 Task: Assign carxxstreet791@gmail.com as Assignee of Child Issue ChildIssue0000000449 of Issue Issue0000000225 in Backlog  in Scrum Project Project0000000045 in Jira. Assign carxxstreet791@gmail.com as Assignee of Child Issue ChildIssue0000000450 of Issue Issue0000000225 in Backlog  in Scrum Project Project0000000045 in Jira. Assign vinnyoffice2@gmail.com as Assignee of Child Issue ChildIssue0000000451 of Issue Issue0000000226 in Backlog  in Scrum Project Project0000000046 in Jira. Assign vinnyoffice2@gmail.com as Assignee of Child Issue ChildIssue0000000452 of Issue Issue0000000226 in Backlog  in Scrum Project Project0000000046 in Jira. Assign vinnyoffice2@gmail.com as Assignee of Child Issue ChildIssue0000000453 of Issue Issue0000000227 in Backlog  in Scrum Project Project0000000046 in Jira
Action: Mouse moved to (938, 358)
Screenshot: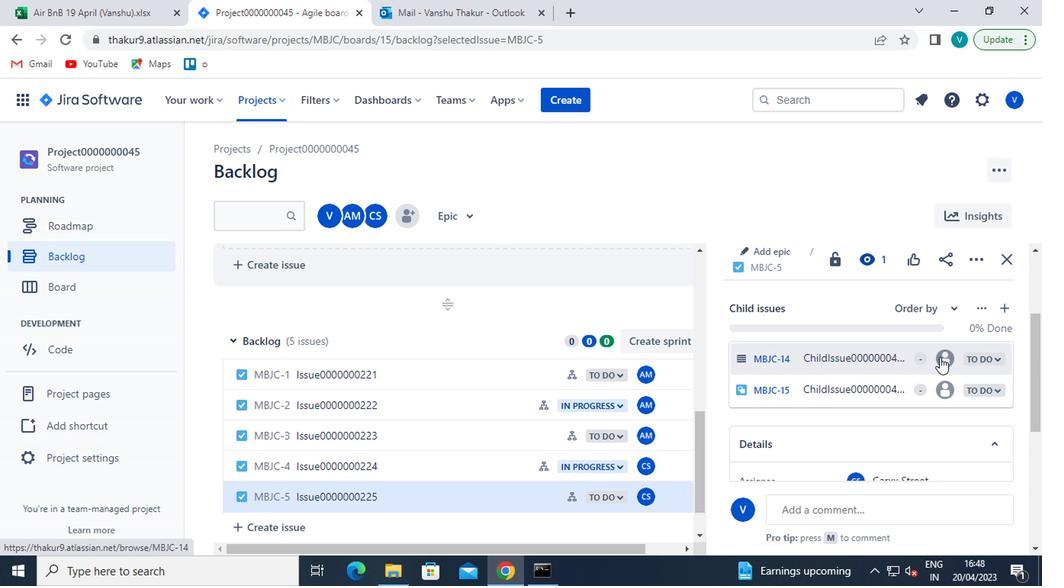 
Action: Mouse pressed left at (938, 358)
Screenshot: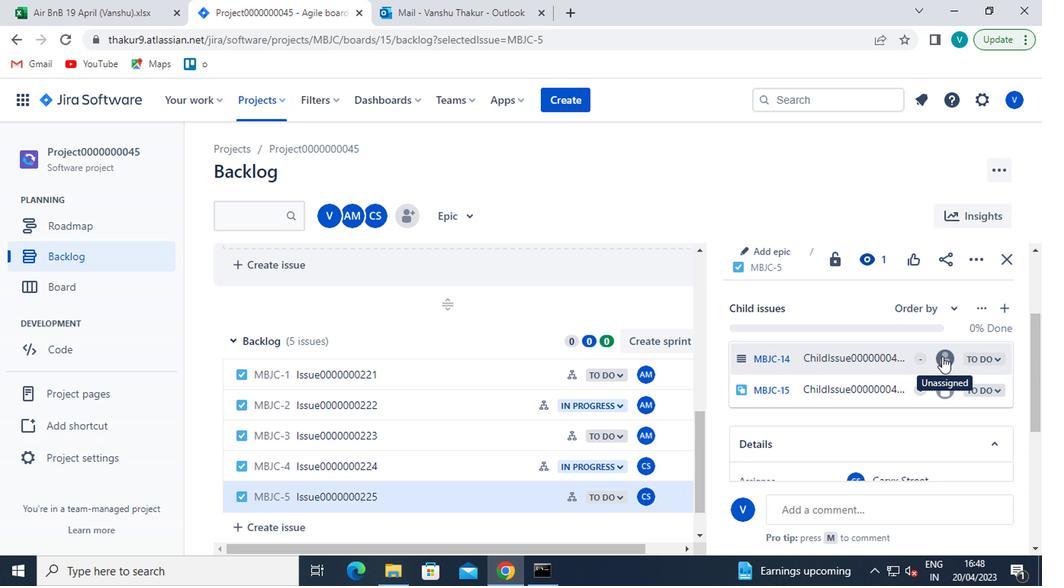 
Action: Mouse moved to (782, 423)
Screenshot: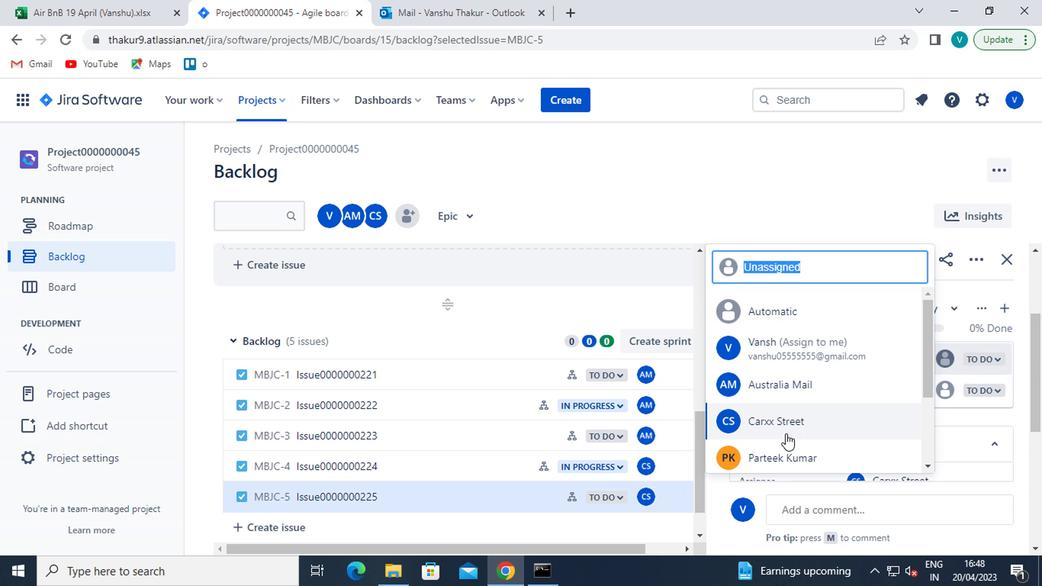 
Action: Mouse pressed left at (782, 423)
Screenshot: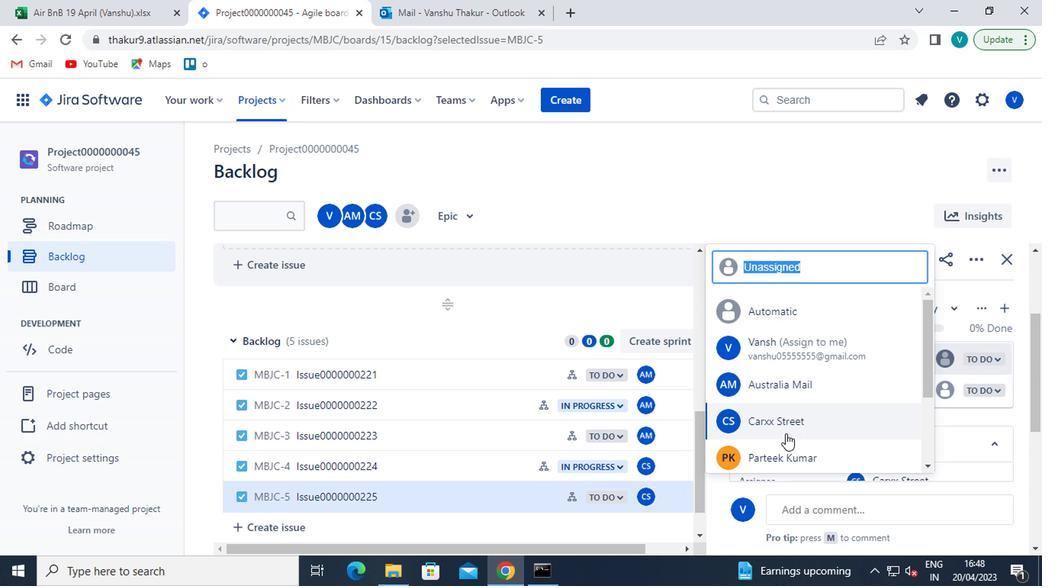 
Action: Mouse moved to (938, 397)
Screenshot: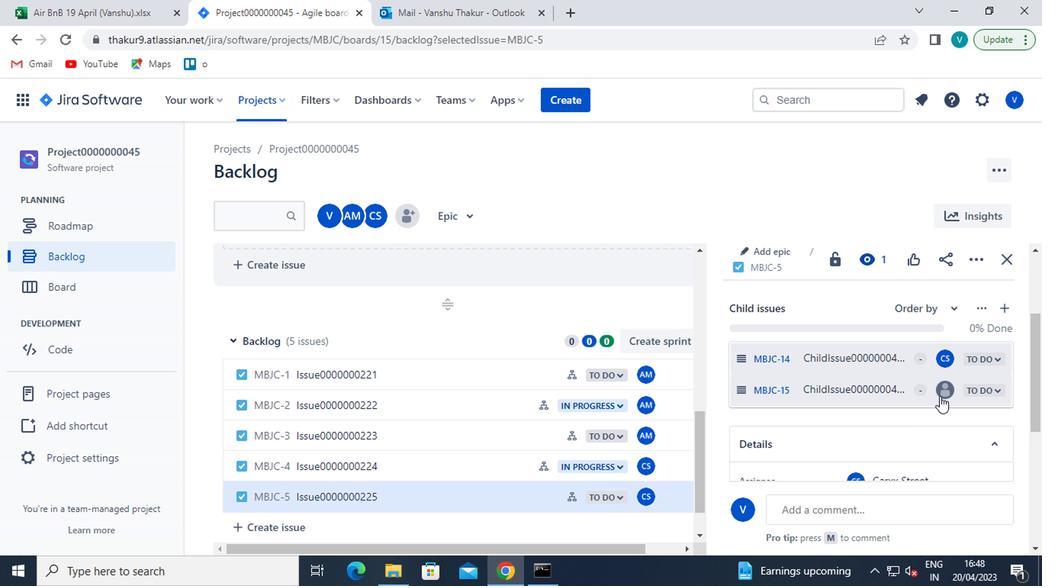 
Action: Mouse pressed left at (938, 397)
Screenshot: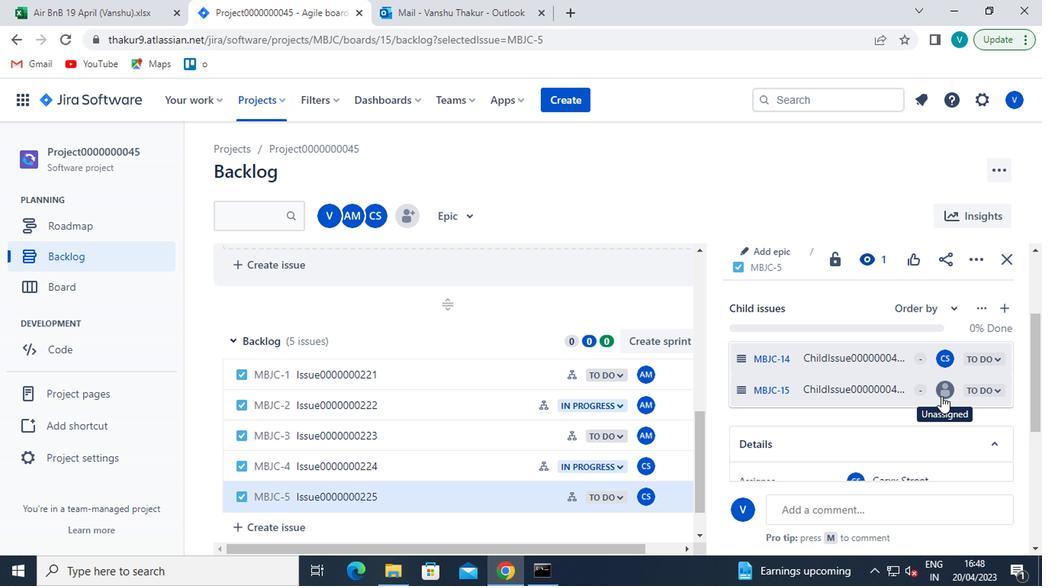 
Action: Mouse moved to (792, 453)
Screenshot: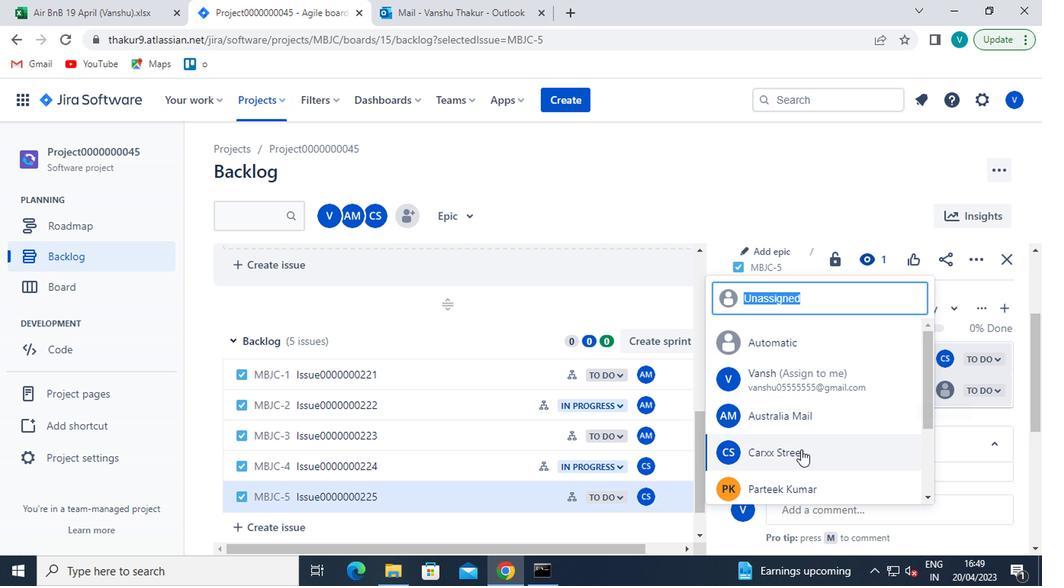 
Action: Mouse pressed left at (792, 453)
Screenshot: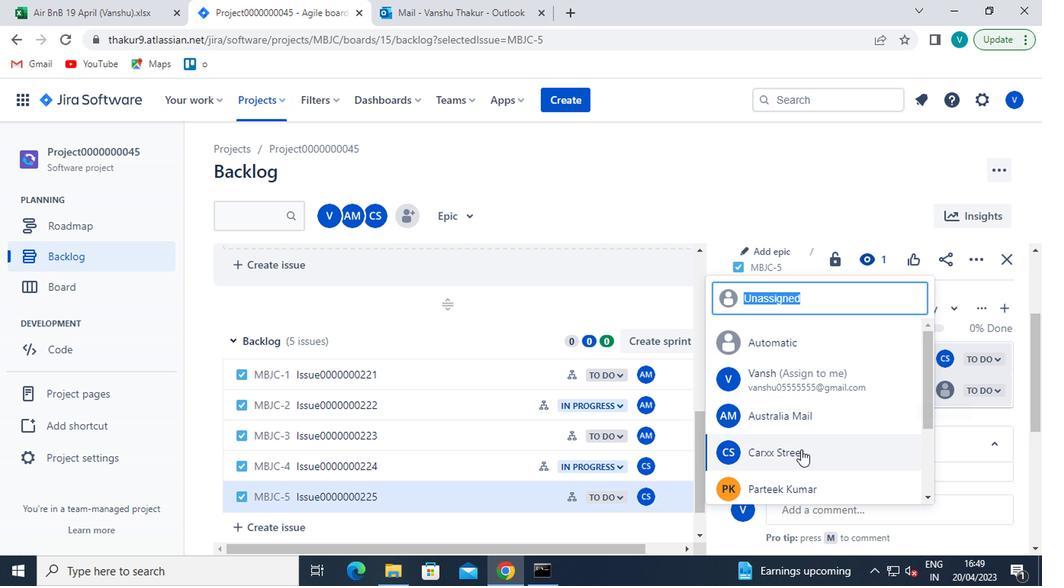 
Action: Mouse moved to (262, 102)
Screenshot: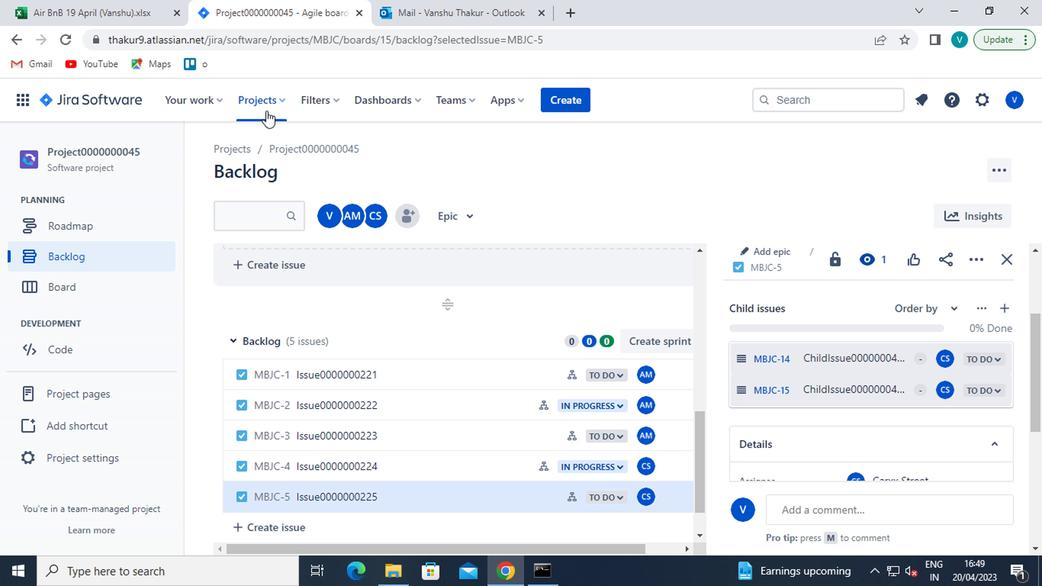 
Action: Mouse pressed left at (262, 102)
Screenshot: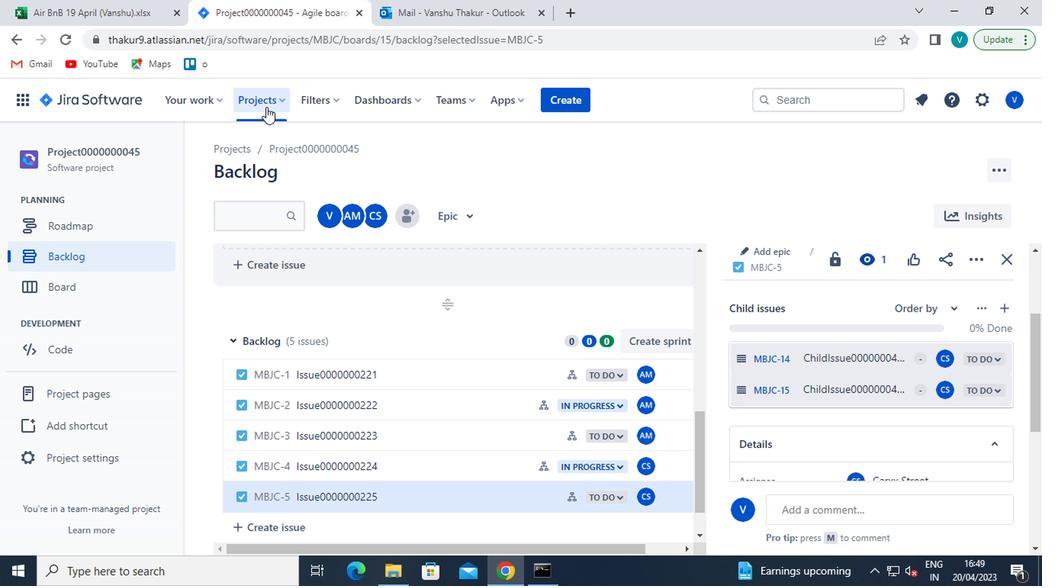 
Action: Mouse moved to (326, 198)
Screenshot: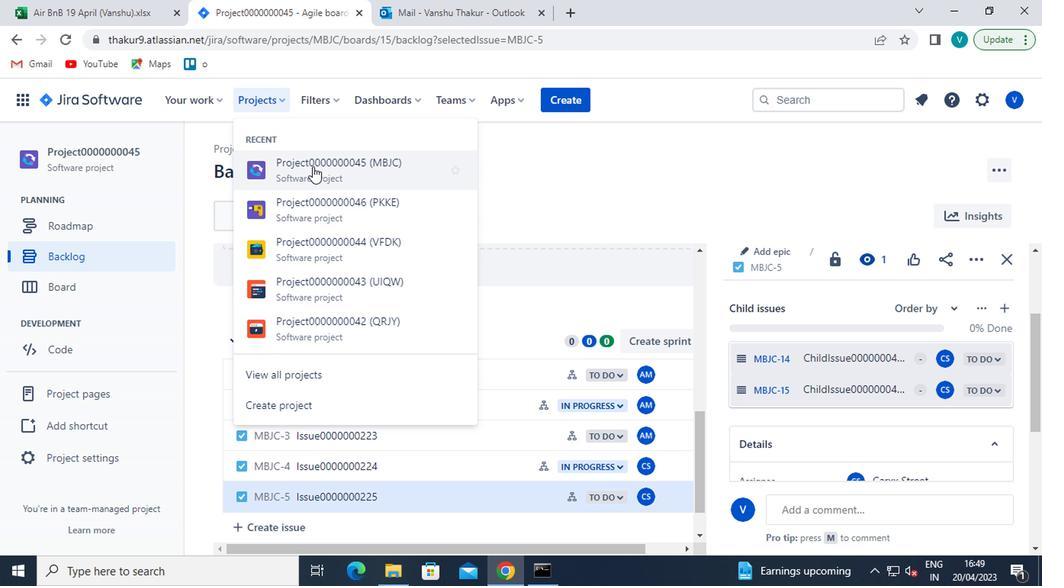 
Action: Mouse pressed left at (326, 198)
Screenshot: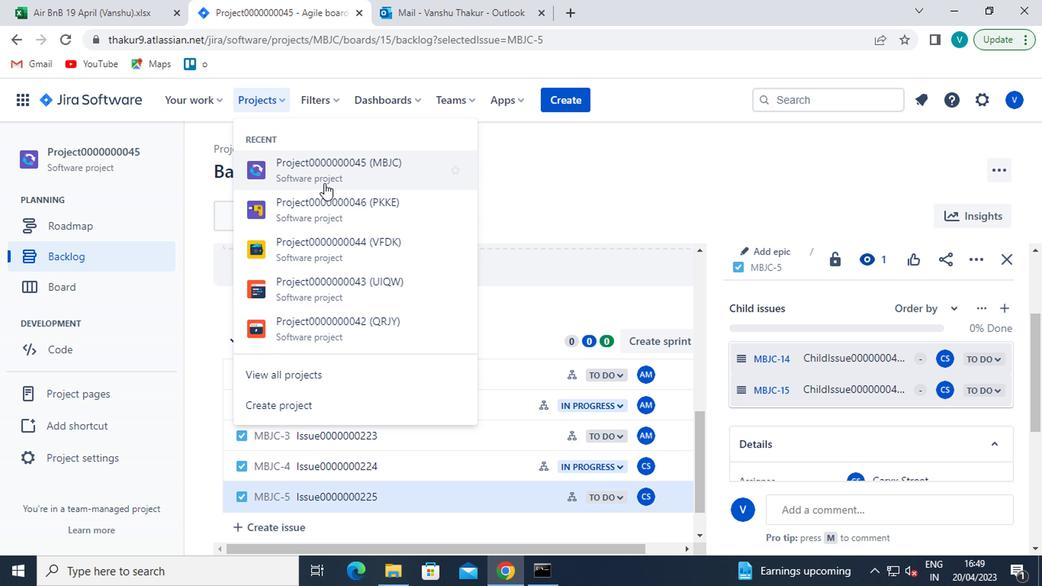 
Action: Mouse moved to (83, 261)
Screenshot: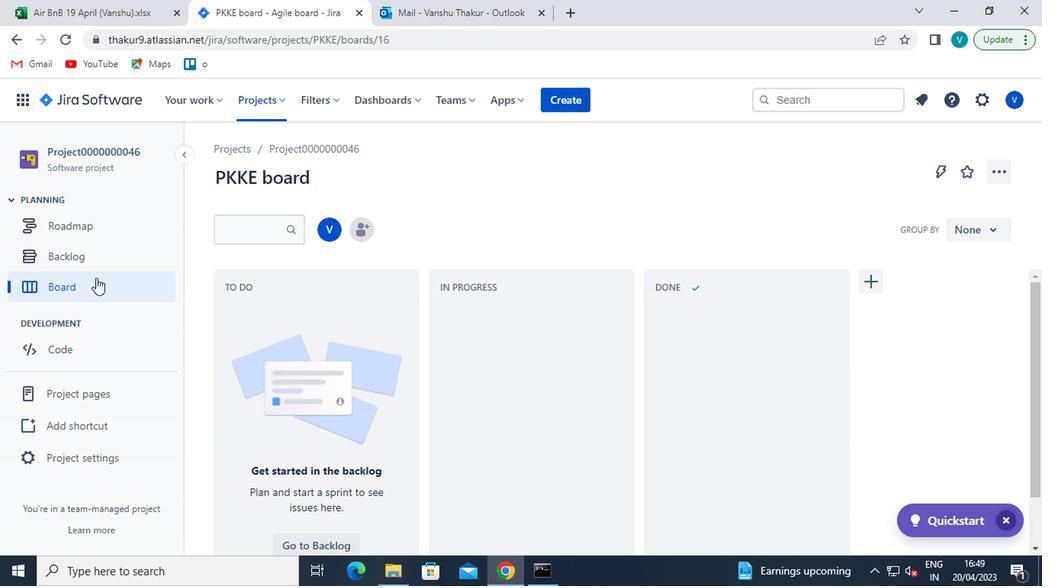 
Action: Mouse pressed left at (83, 261)
Screenshot: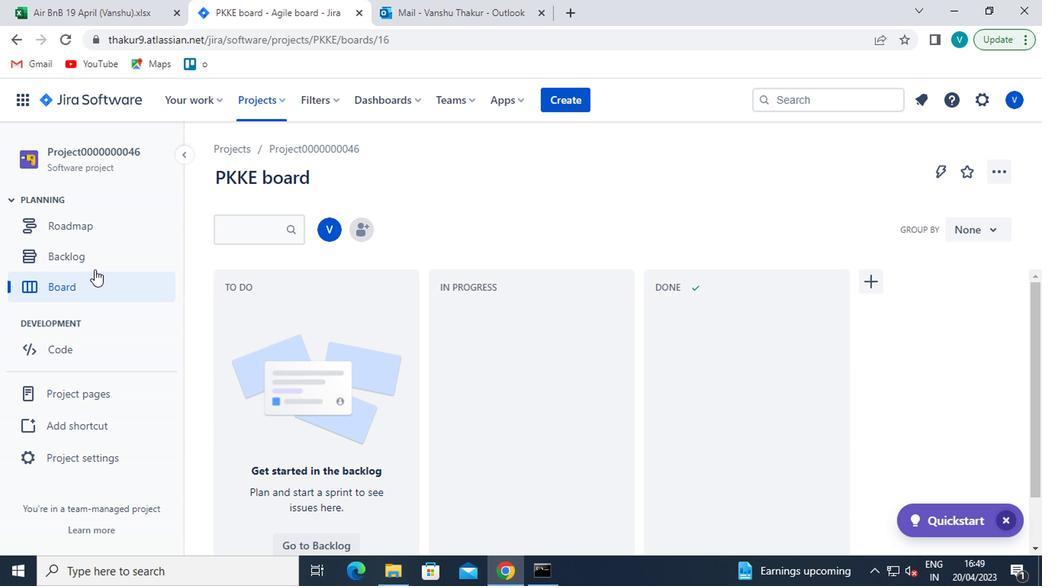 
Action: Mouse moved to (892, 357)
Screenshot: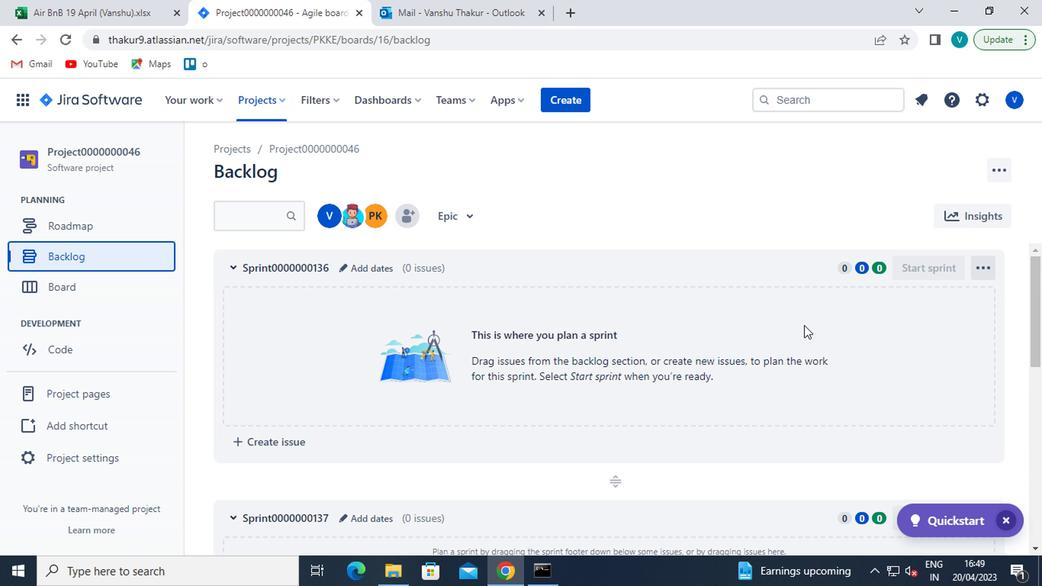 
Action: Mouse scrolled (892, 356) with delta (0, 0)
Screenshot: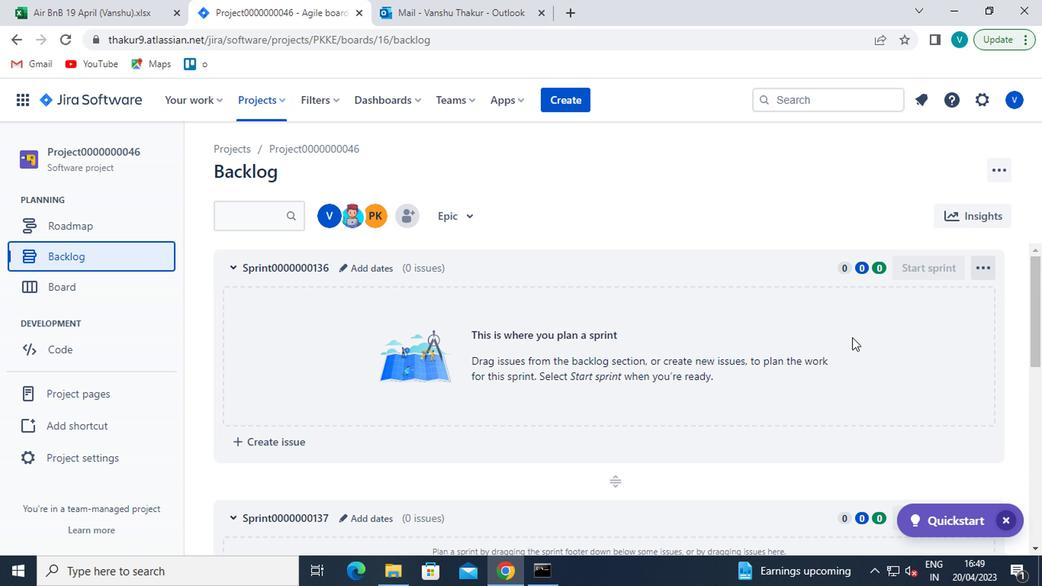 
Action: Mouse moved to (882, 362)
Screenshot: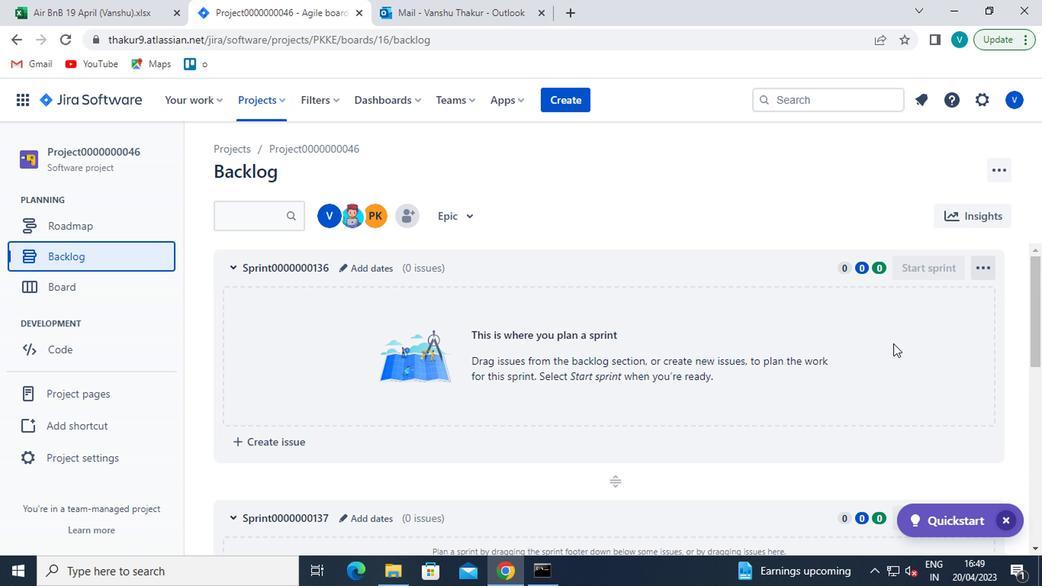 
Action: Mouse scrolled (882, 360) with delta (0, -1)
Screenshot: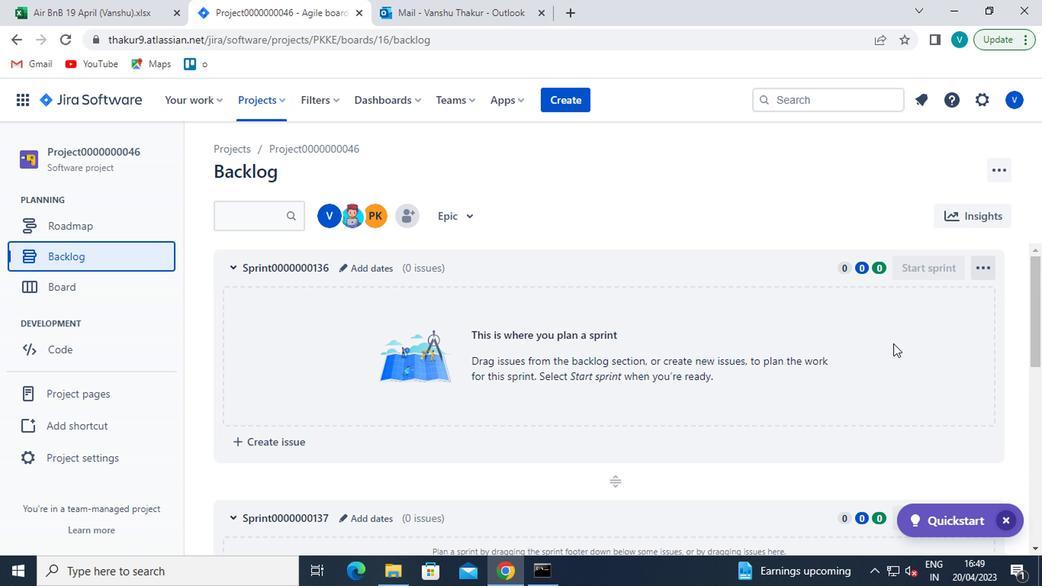 
Action: Mouse moved to (870, 364)
Screenshot: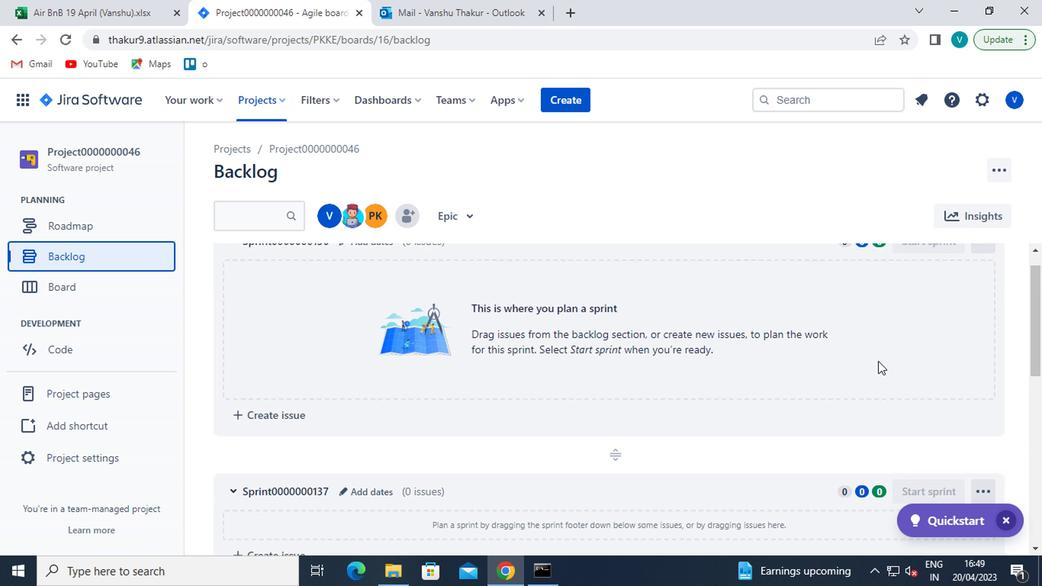 
Action: Mouse scrolled (870, 364) with delta (0, 0)
Screenshot: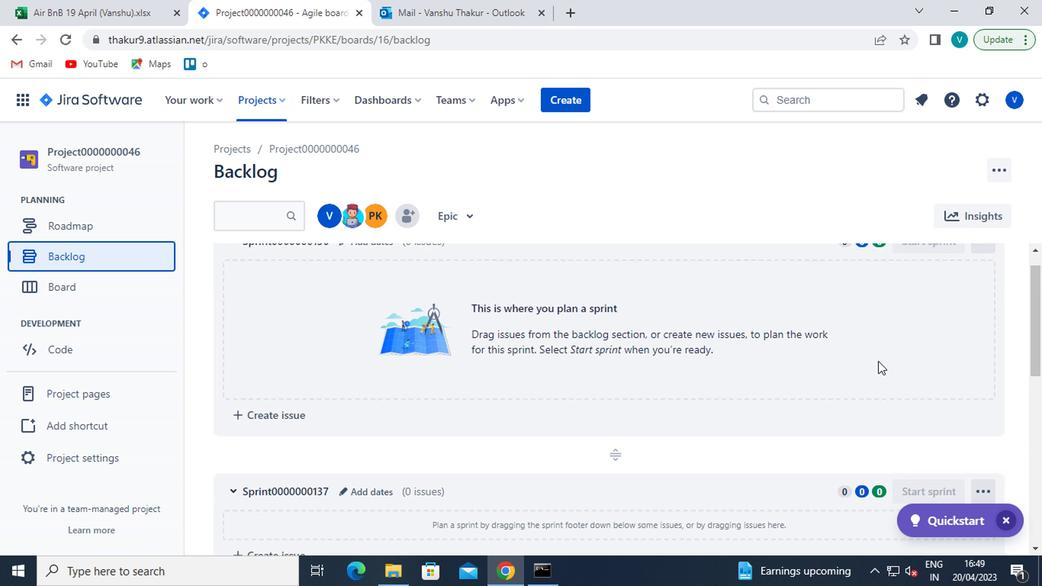 
Action: Mouse moved to (815, 389)
Screenshot: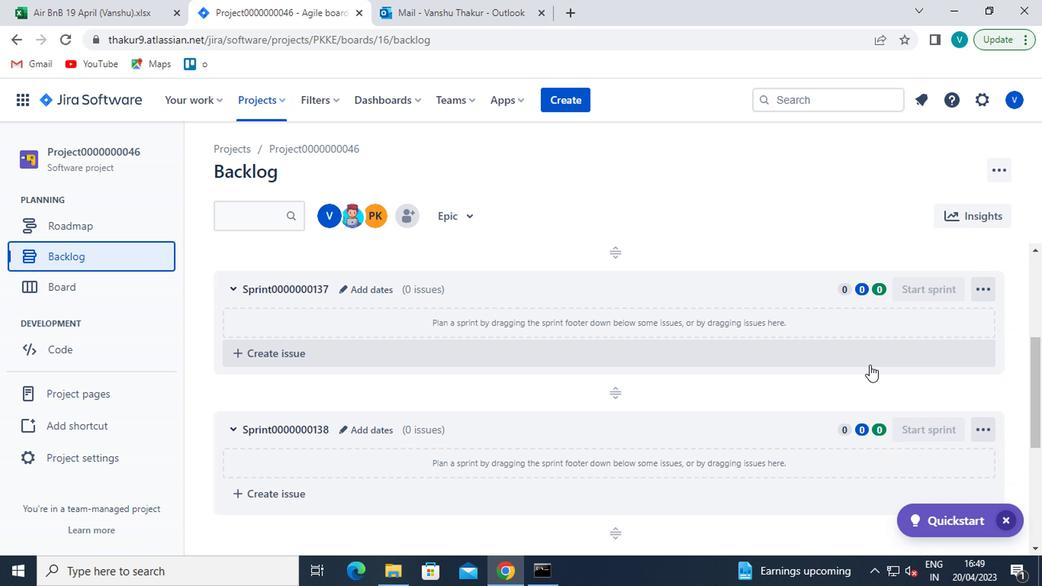 
Action: Mouse scrolled (815, 389) with delta (0, 0)
Screenshot: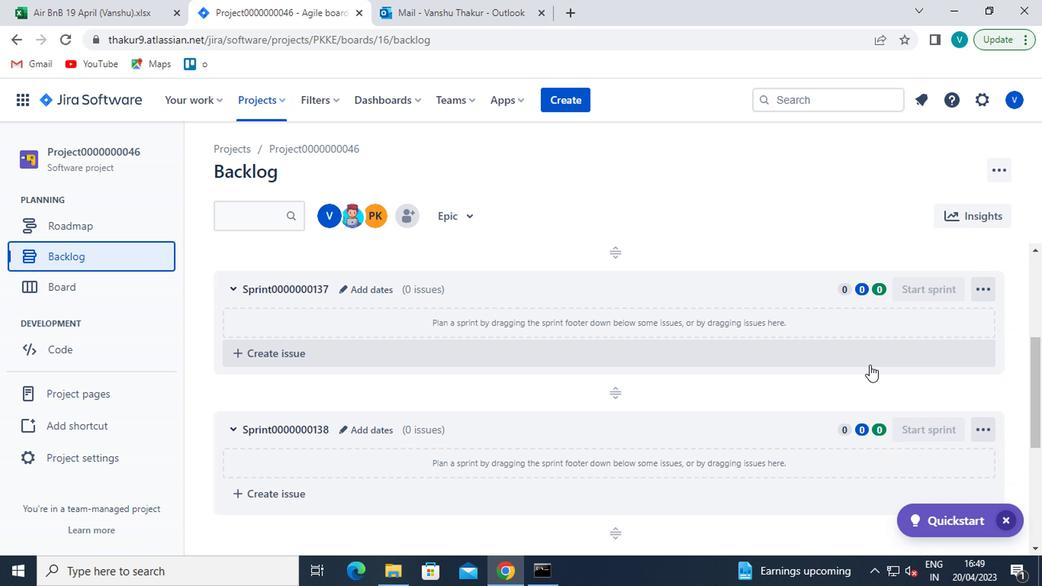
Action: Mouse moved to (791, 396)
Screenshot: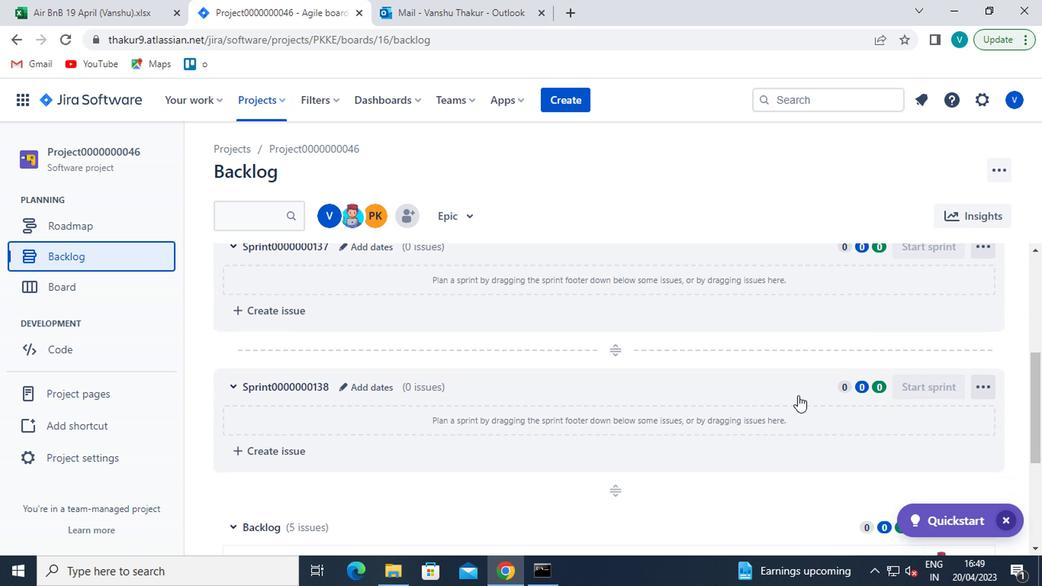 
Action: Mouse scrolled (791, 395) with delta (0, -1)
Screenshot: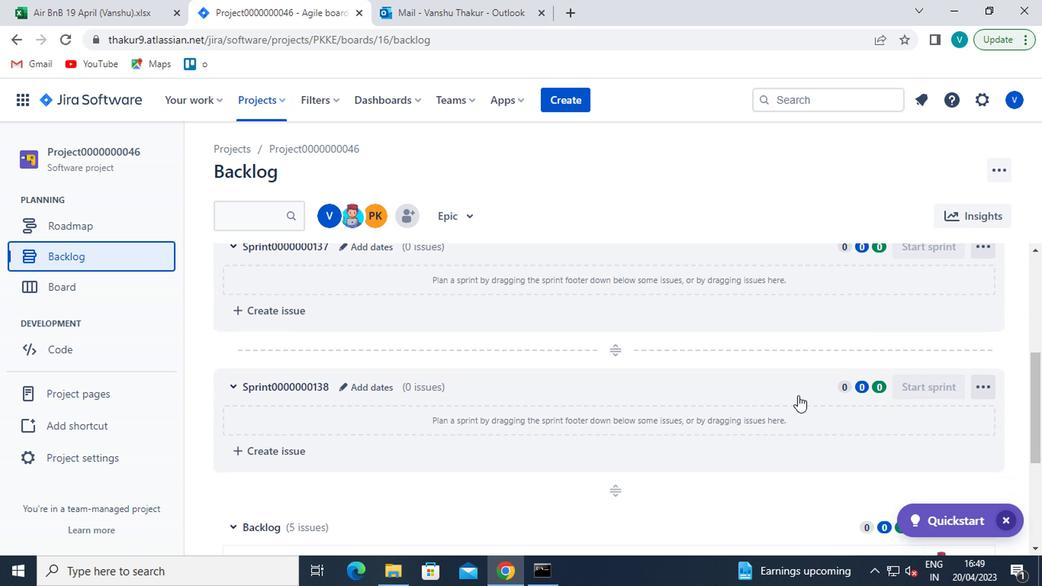 
Action: Mouse moved to (791, 401)
Screenshot: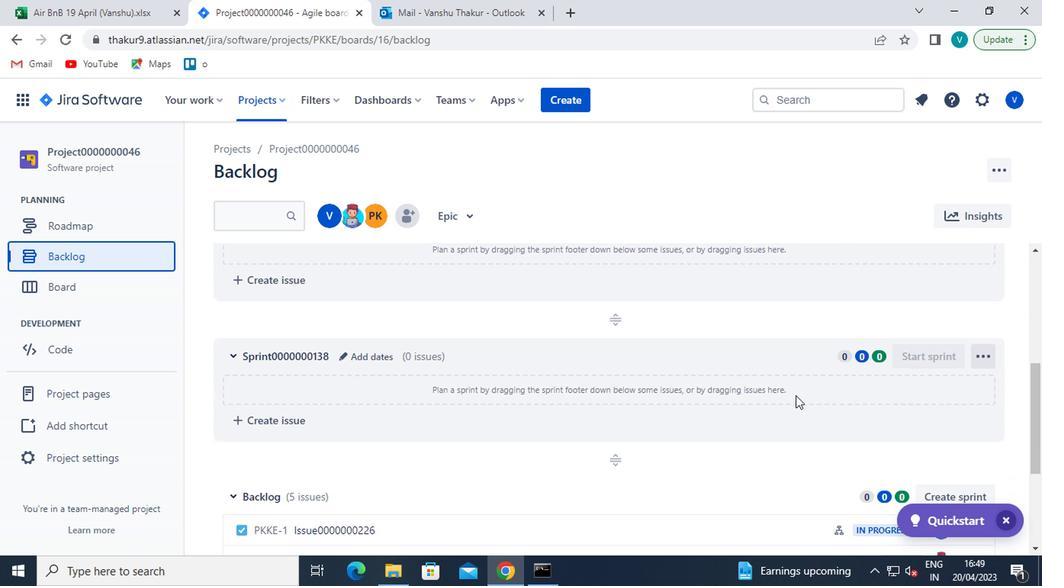 
Action: Mouse scrolled (791, 400) with delta (0, 0)
Screenshot: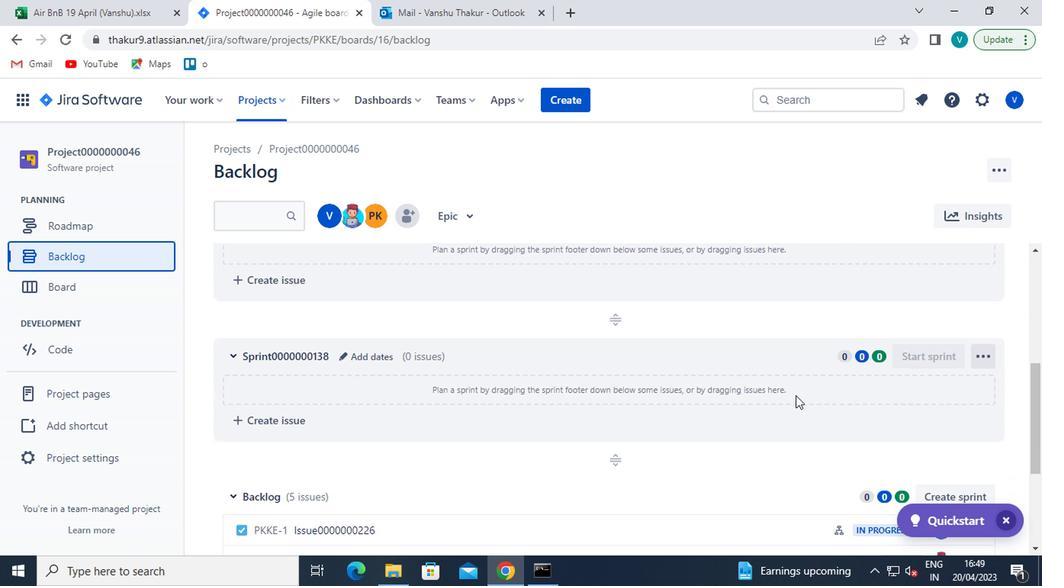 
Action: Mouse moved to (333, 378)
Screenshot: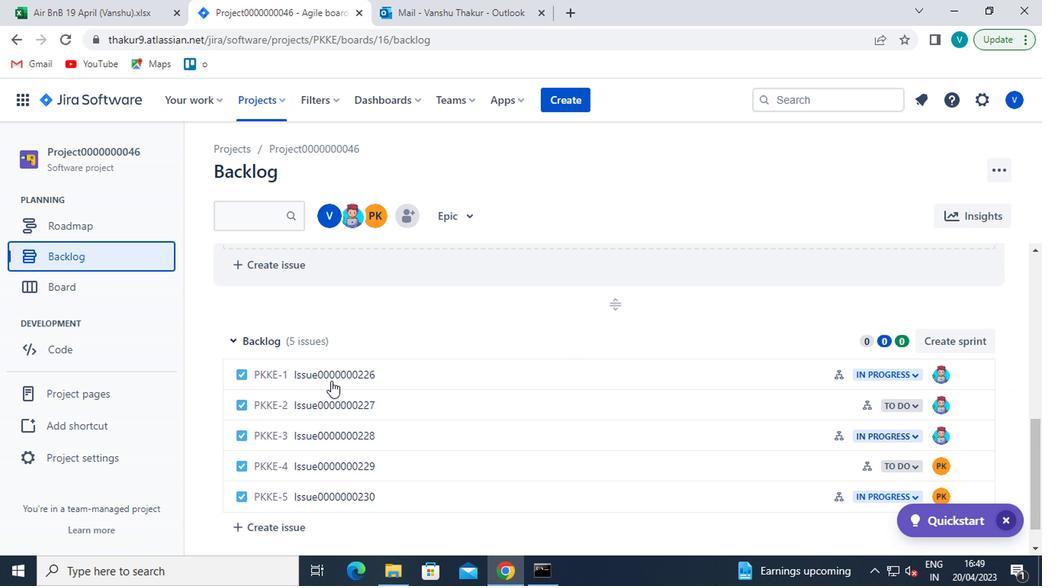 
Action: Mouse pressed left at (333, 378)
Screenshot: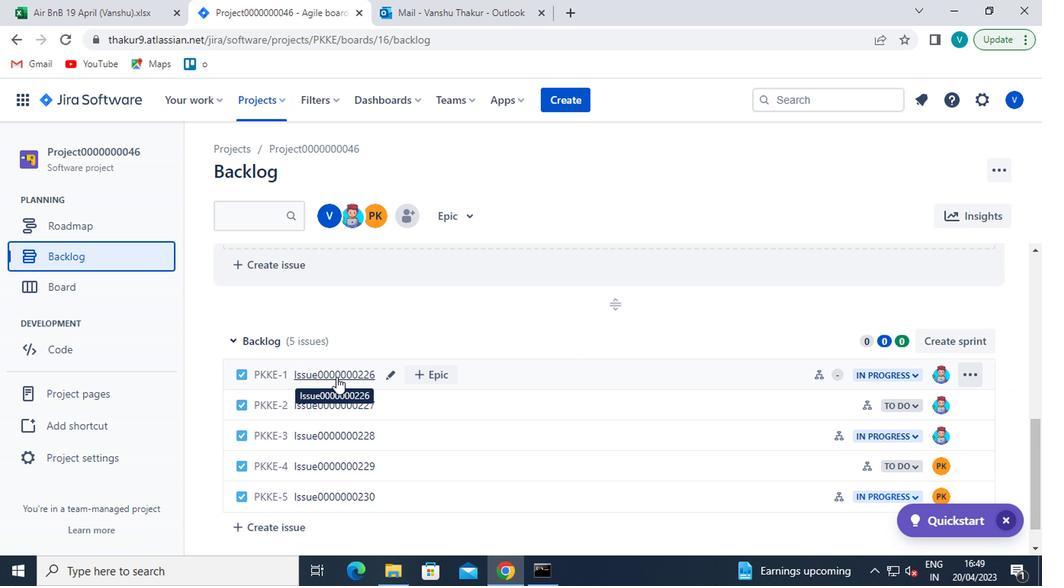 
Action: Mouse moved to (804, 450)
Screenshot: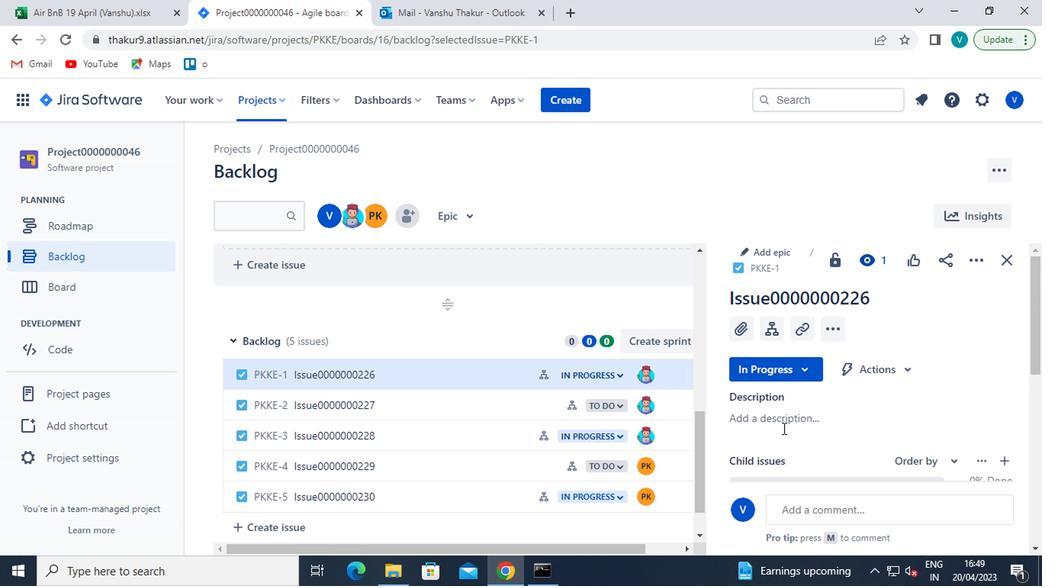 
Action: Mouse scrolled (804, 450) with delta (0, 0)
Screenshot: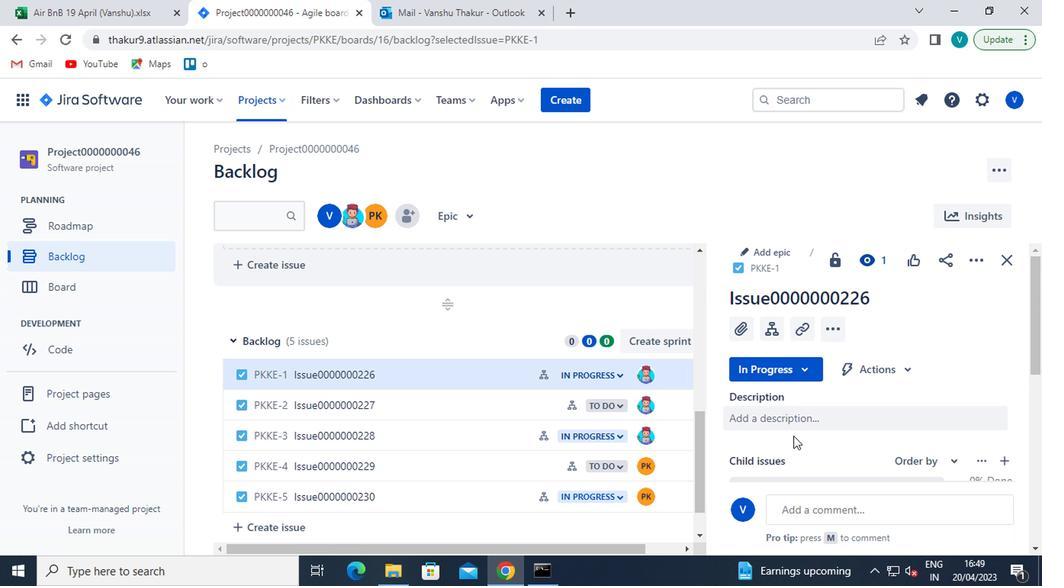 
Action: Mouse scrolled (804, 450) with delta (0, 0)
Screenshot: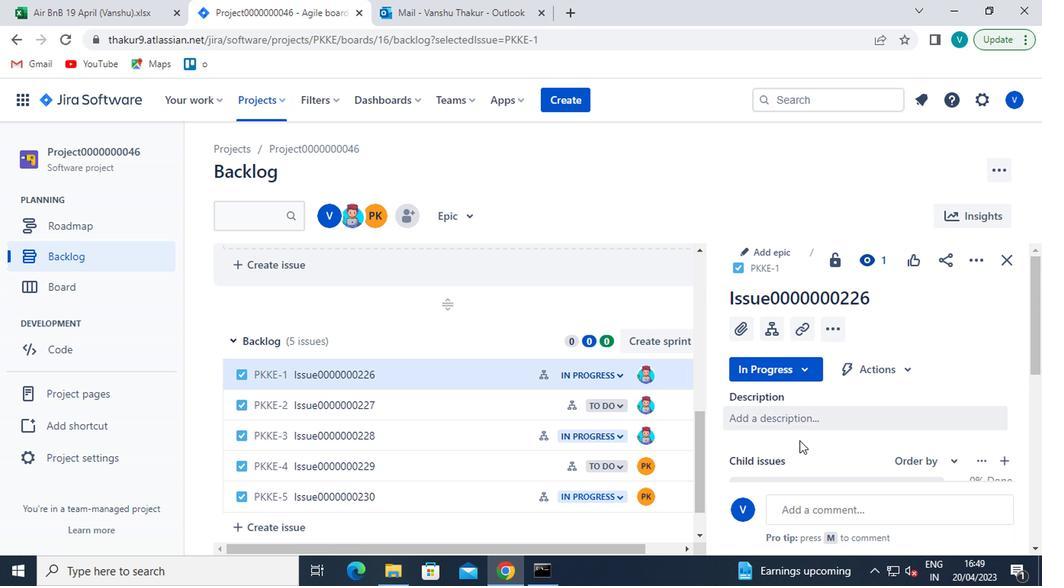 
Action: Mouse moved to (940, 362)
Screenshot: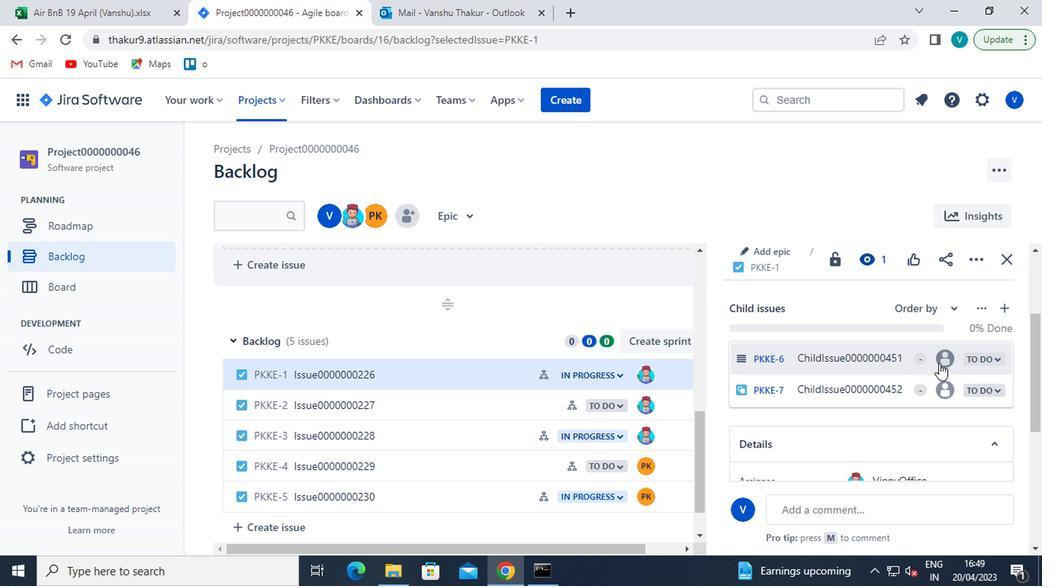 
Action: Mouse pressed left at (940, 362)
Screenshot: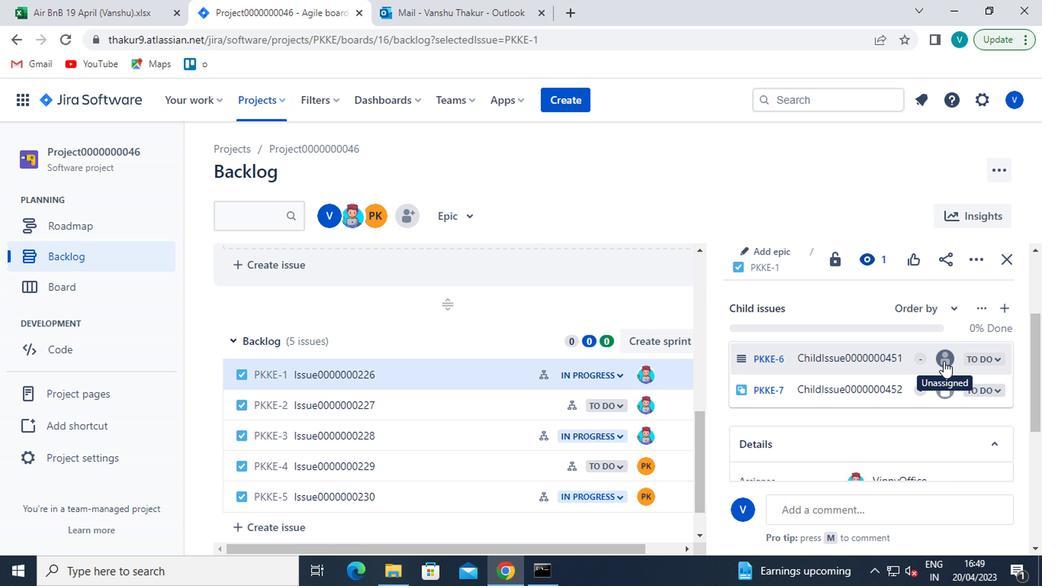 
Action: Mouse moved to (768, 423)
Screenshot: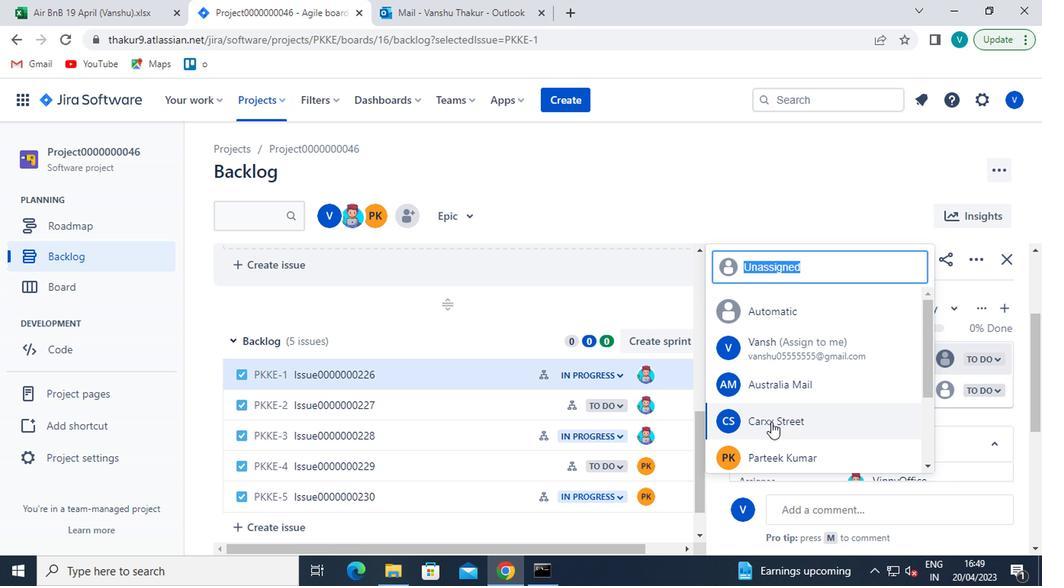 
Action: Mouse scrolled (768, 422) with delta (0, -1)
Screenshot: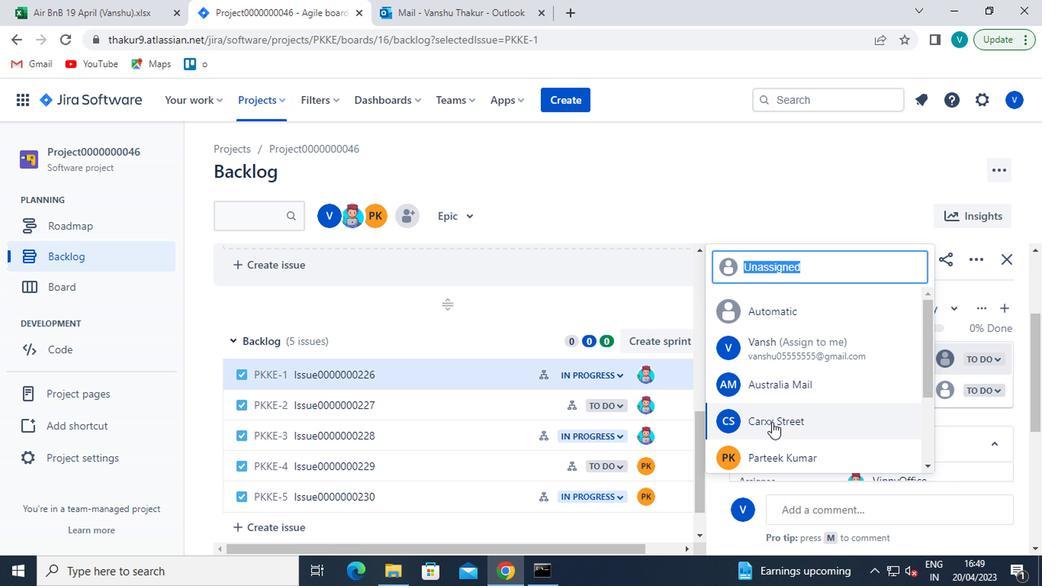 
Action: Mouse scrolled (768, 422) with delta (0, -1)
Screenshot: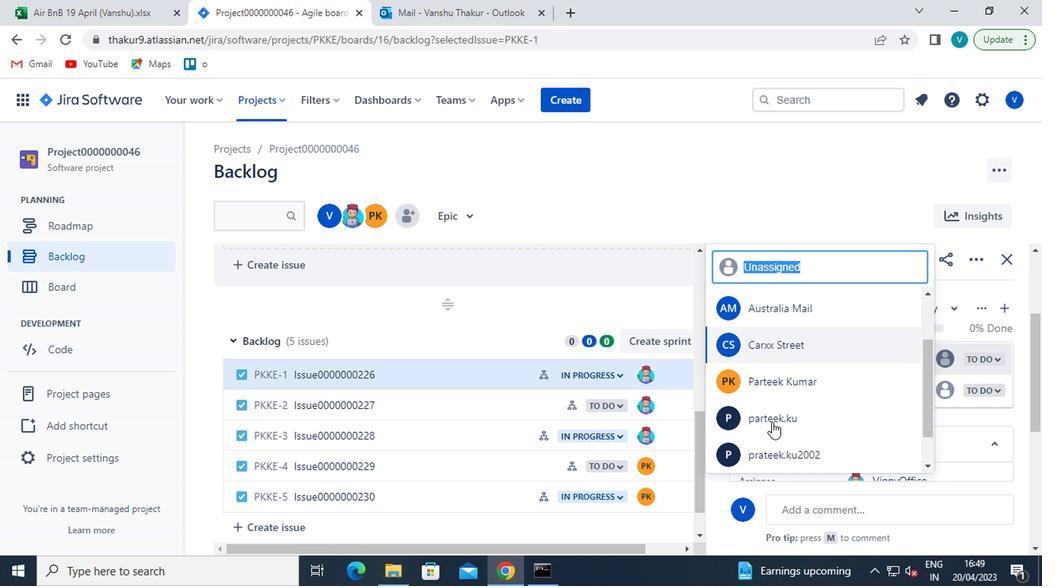 
Action: Mouse moved to (770, 450)
Screenshot: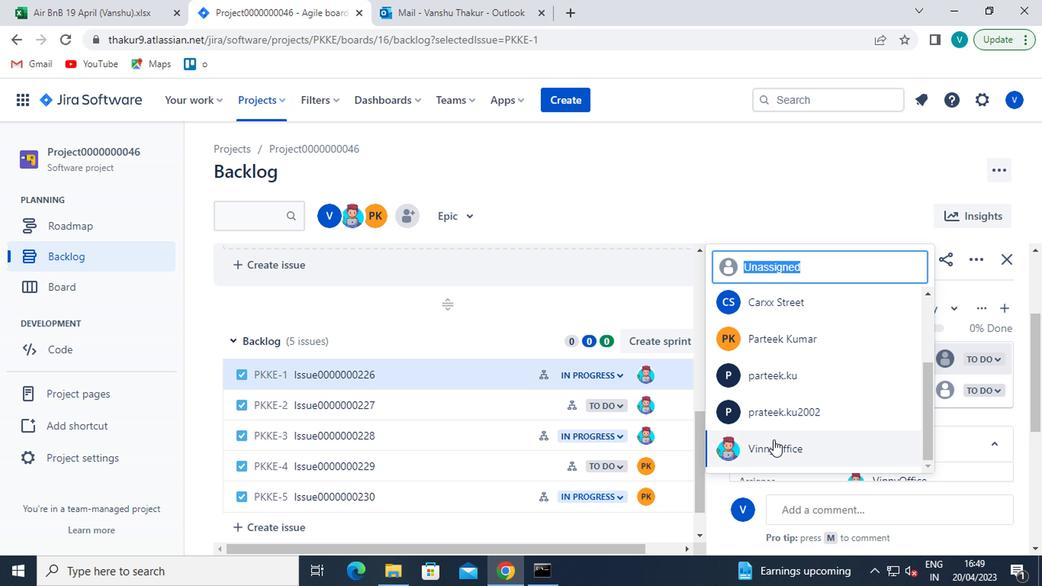 
Action: Mouse pressed left at (770, 450)
Screenshot: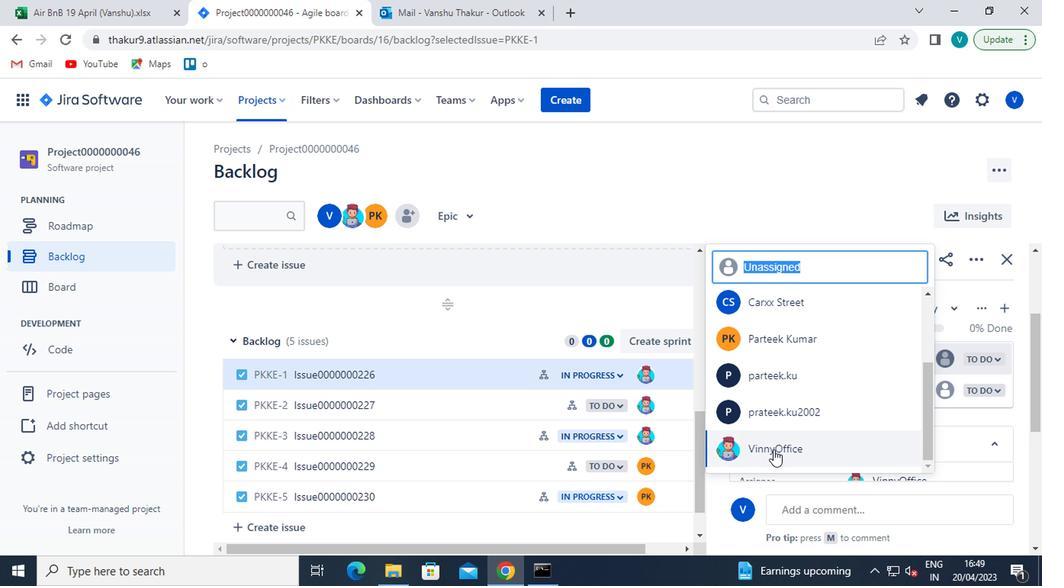 
Action: Mouse moved to (936, 389)
Screenshot: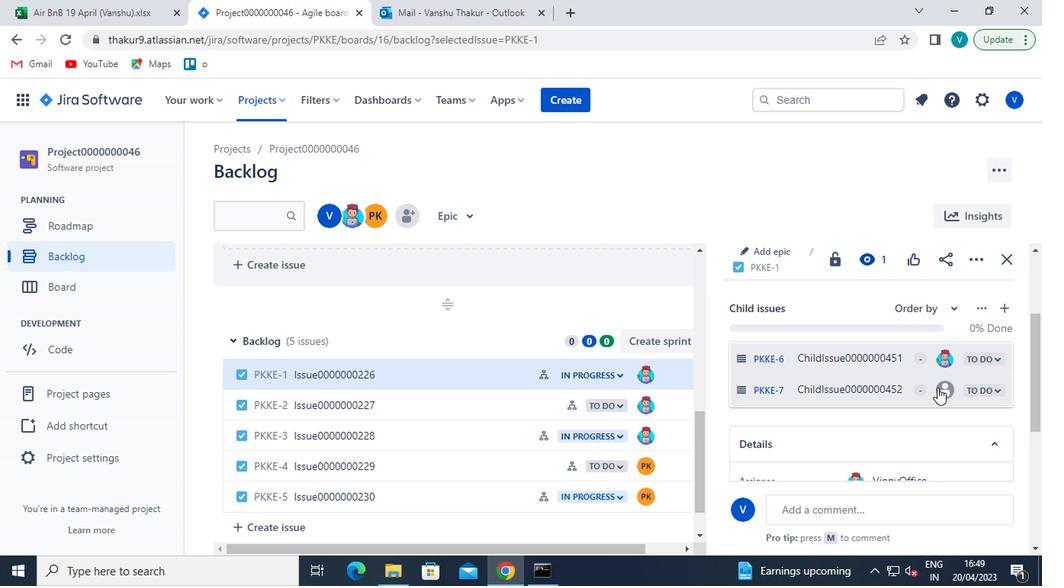 
Action: Mouse pressed left at (936, 389)
Screenshot: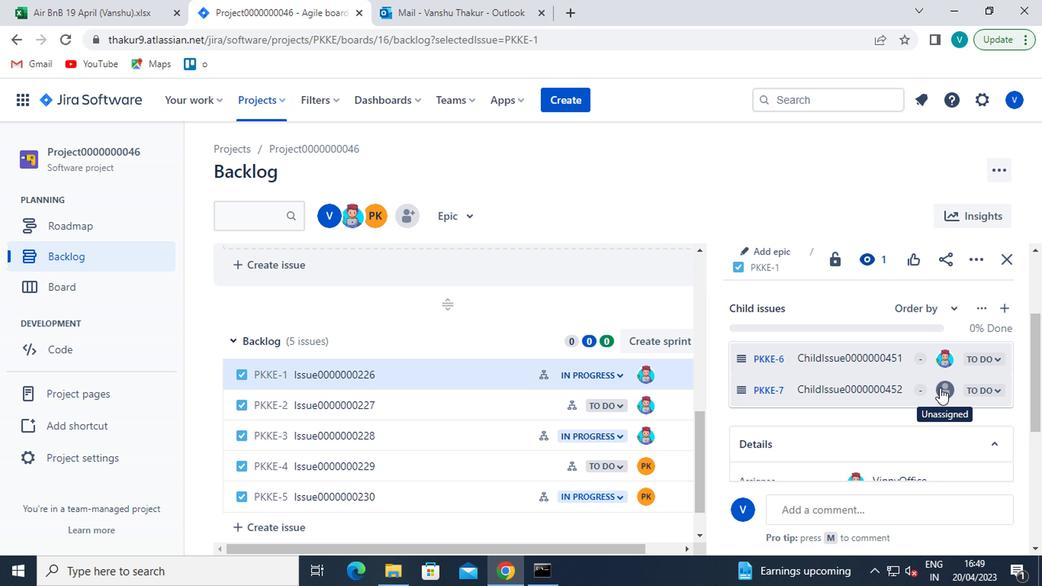 
Action: Mouse moved to (770, 423)
Screenshot: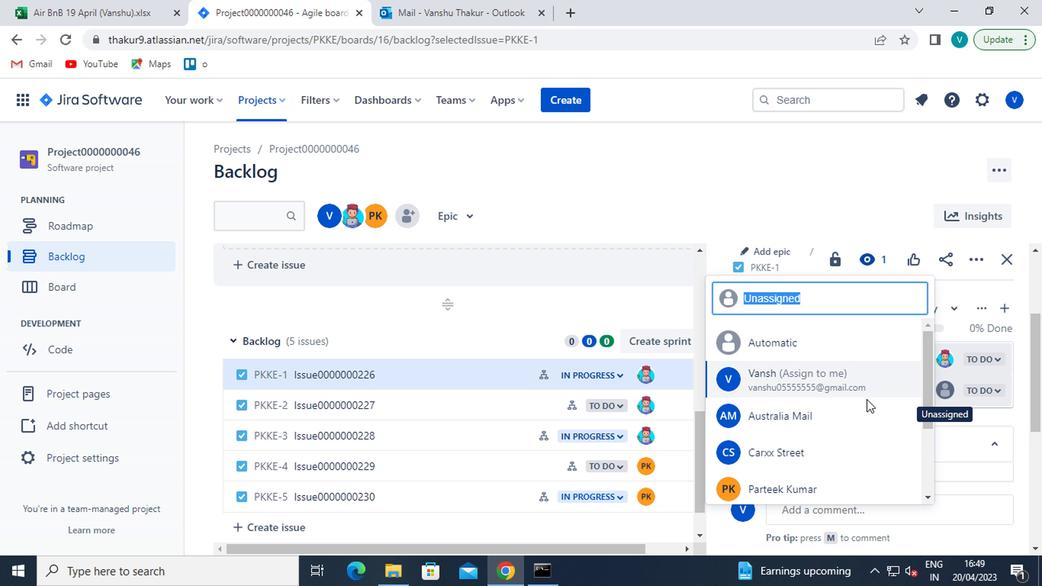 
Action: Mouse scrolled (770, 422) with delta (0, -1)
Screenshot: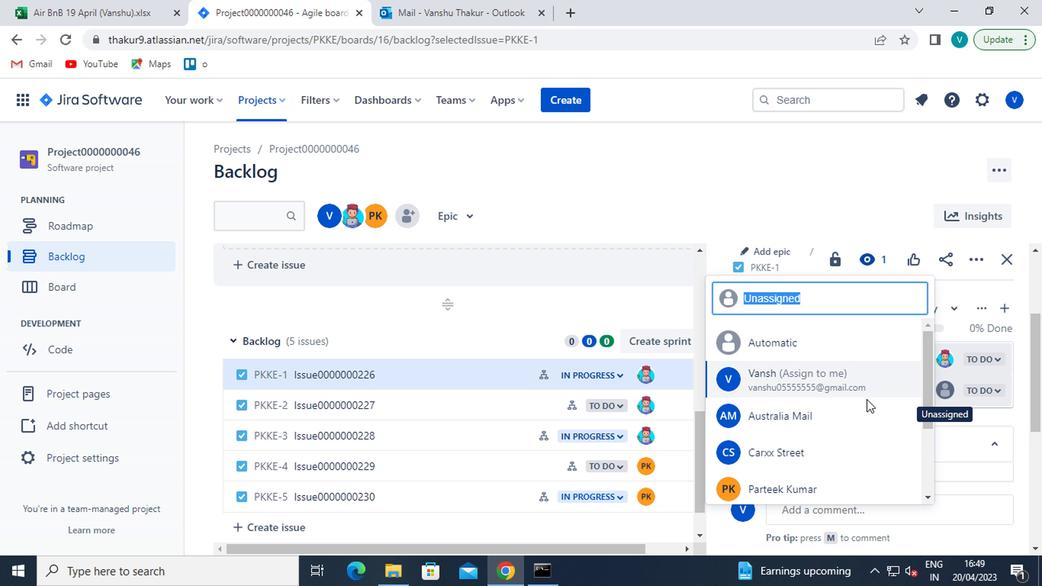 
Action: Mouse moved to (761, 425)
Screenshot: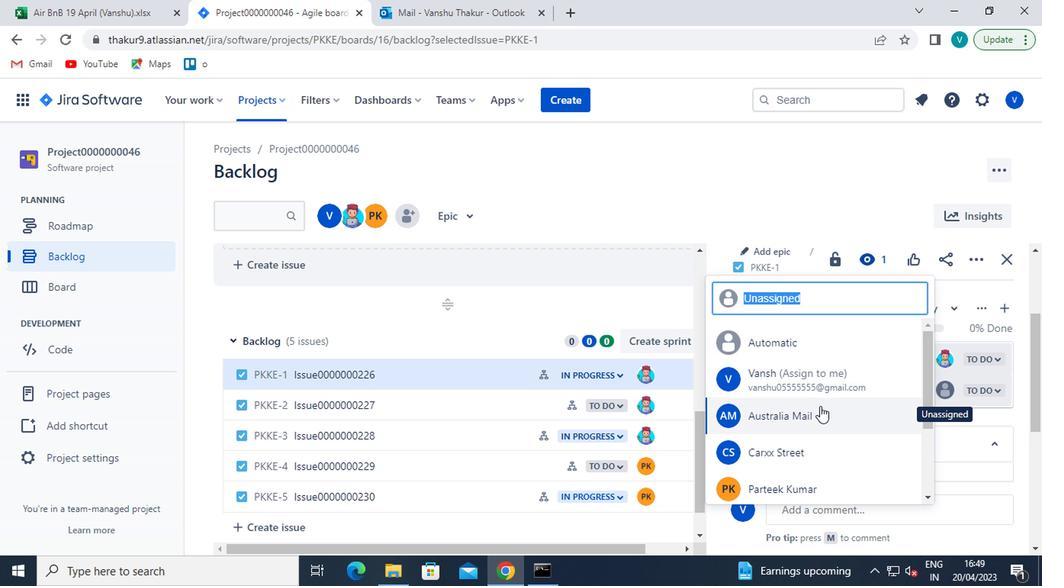 
Action: Mouse scrolled (761, 423) with delta (0, -1)
Screenshot: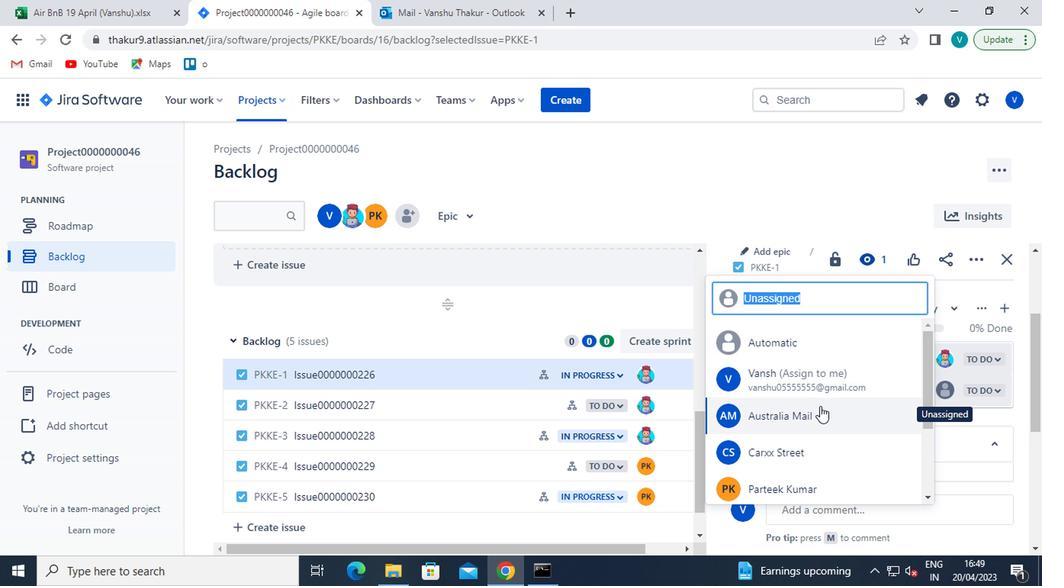 
Action: Mouse moved to (758, 426)
Screenshot: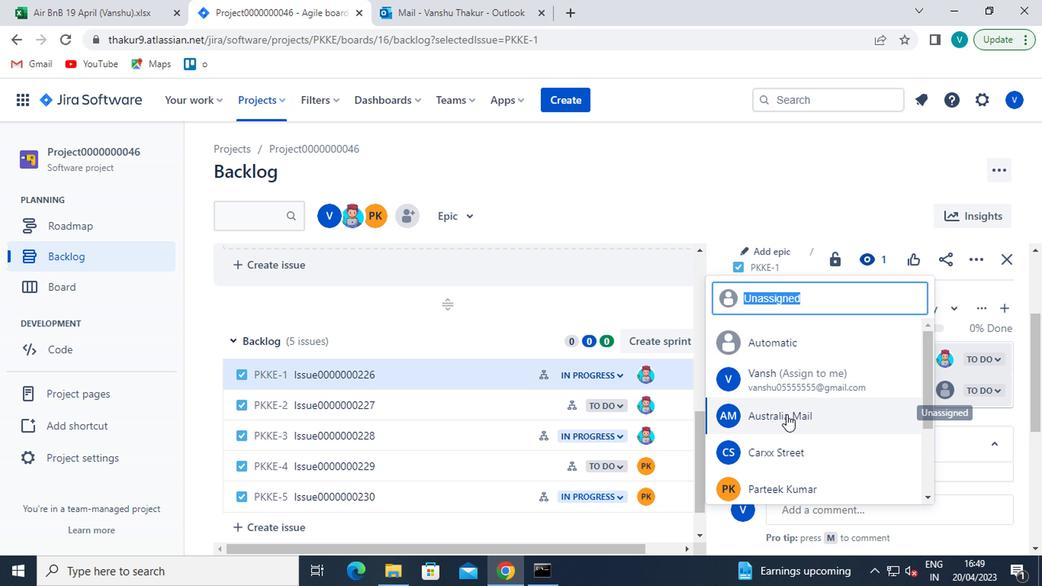 
Action: Mouse scrolled (758, 425) with delta (0, 0)
Screenshot: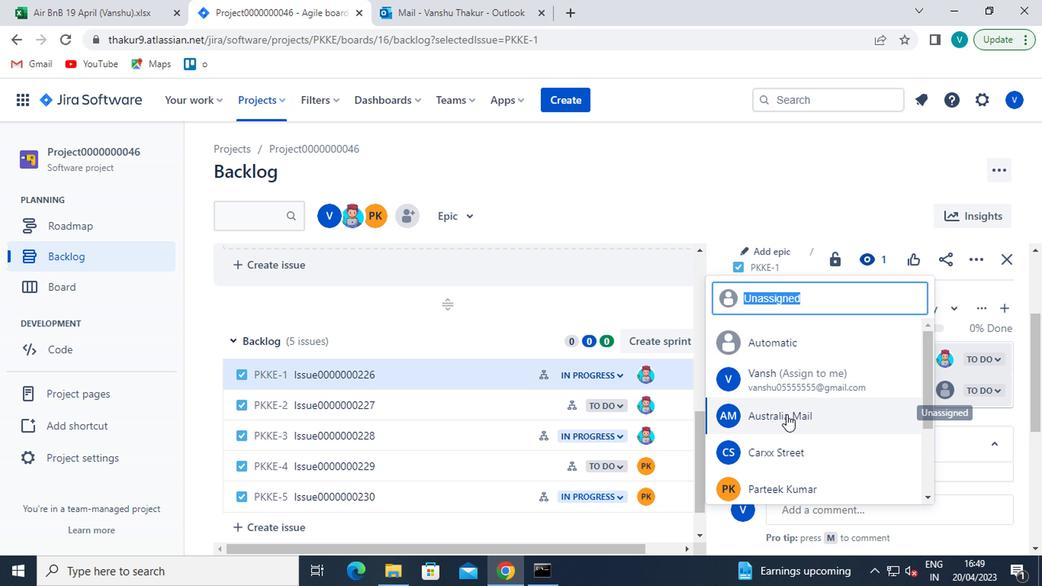 
Action: Mouse moved to (757, 427)
Screenshot: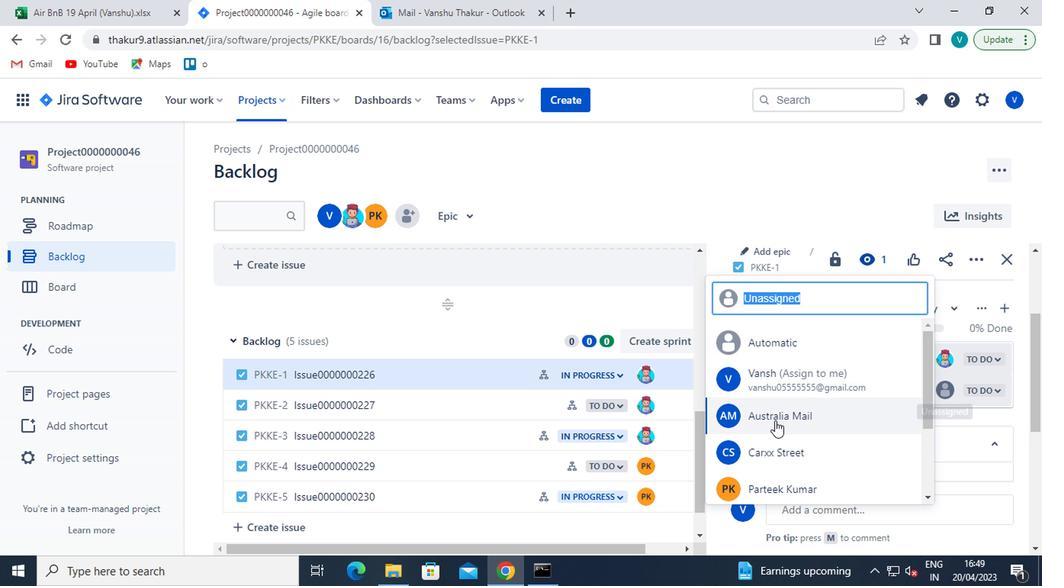 
Action: Mouse scrolled (757, 426) with delta (0, -1)
Screenshot: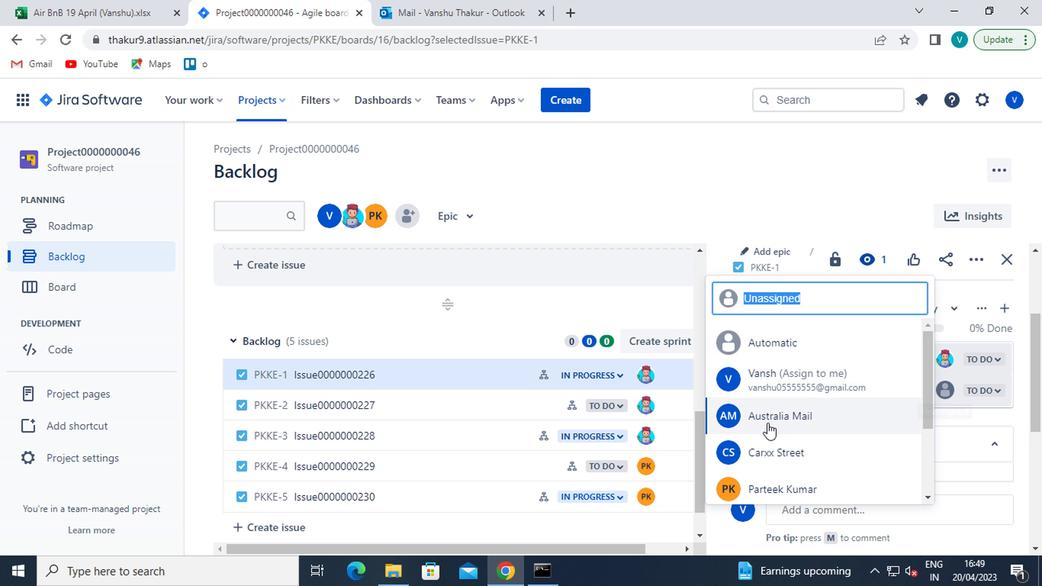 
Action: Mouse moved to (756, 428)
Screenshot: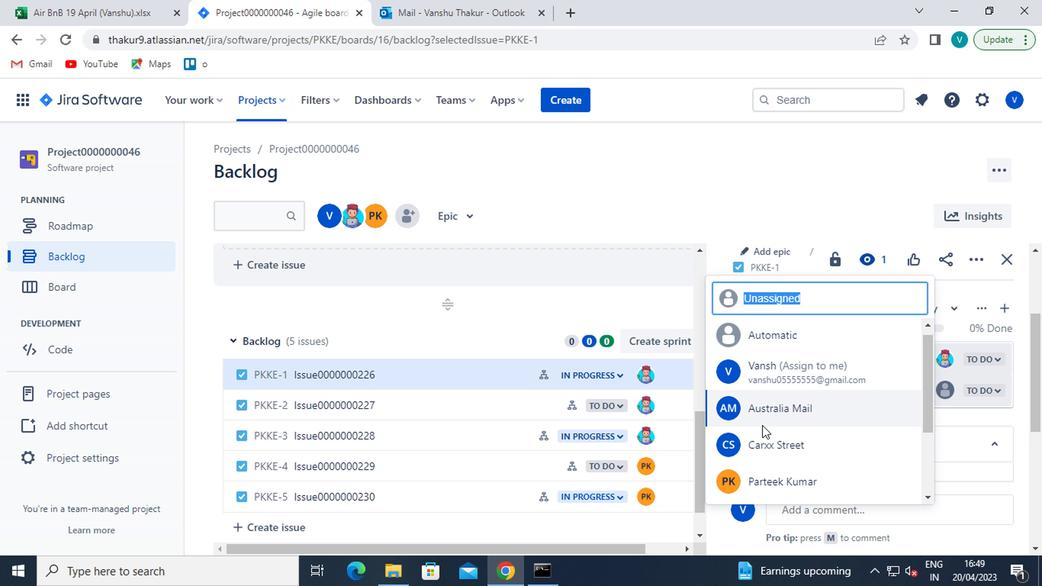 
Action: Mouse scrolled (756, 427) with delta (0, -1)
Screenshot: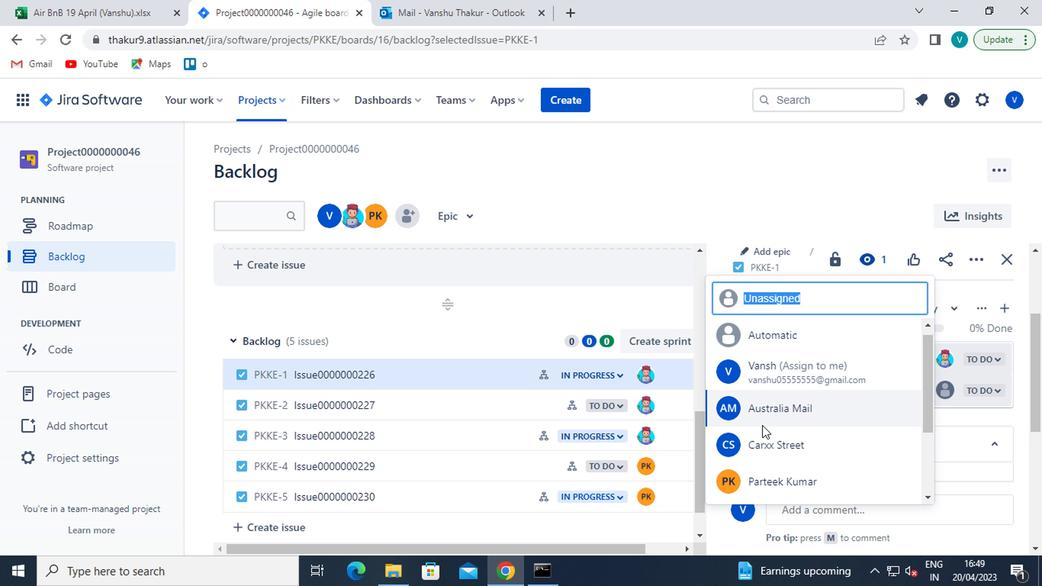 
Action: Mouse moved to (774, 483)
Screenshot: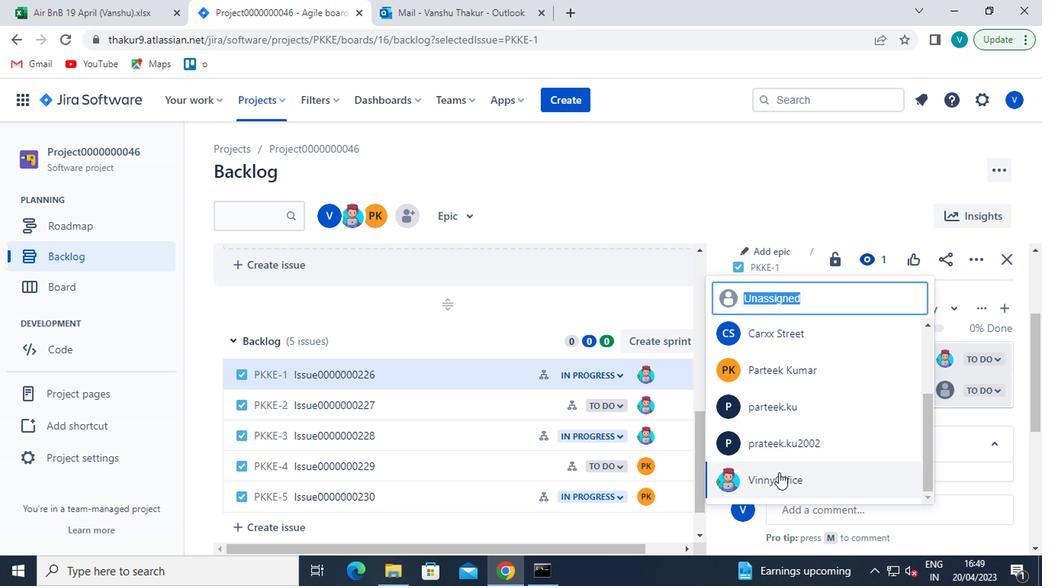 
Action: Mouse pressed left at (774, 483)
Screenshot: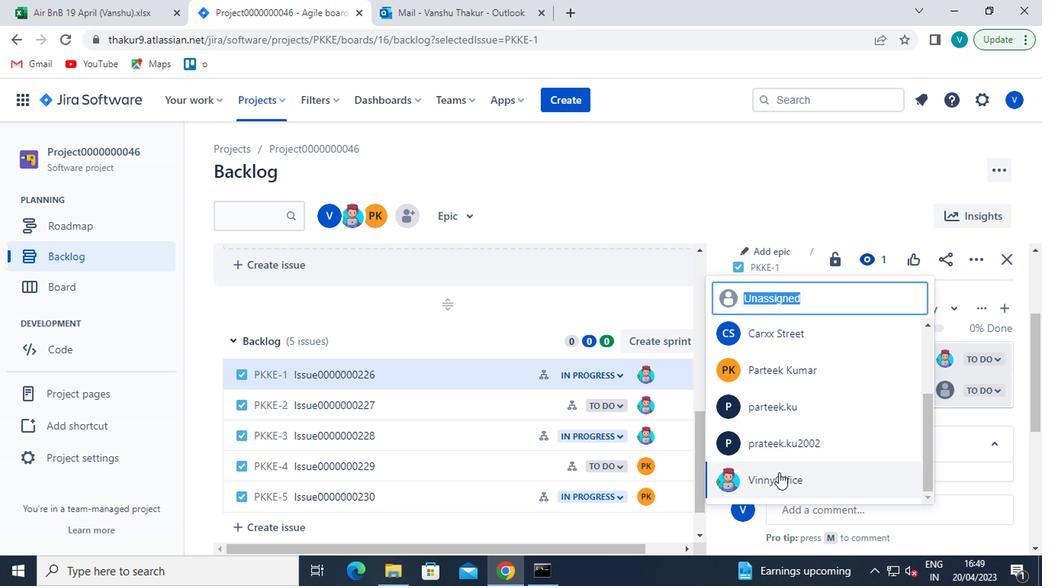 
Action: Mouse moved to (341, 409)
Screenshot: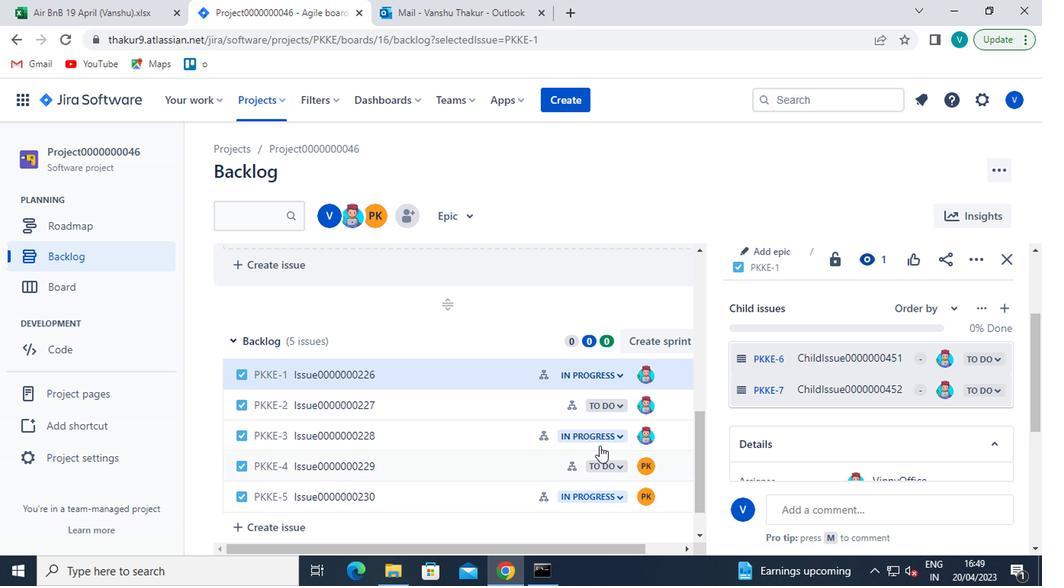 
Action: Mouse pressed left at (341, 409)
Screenshot: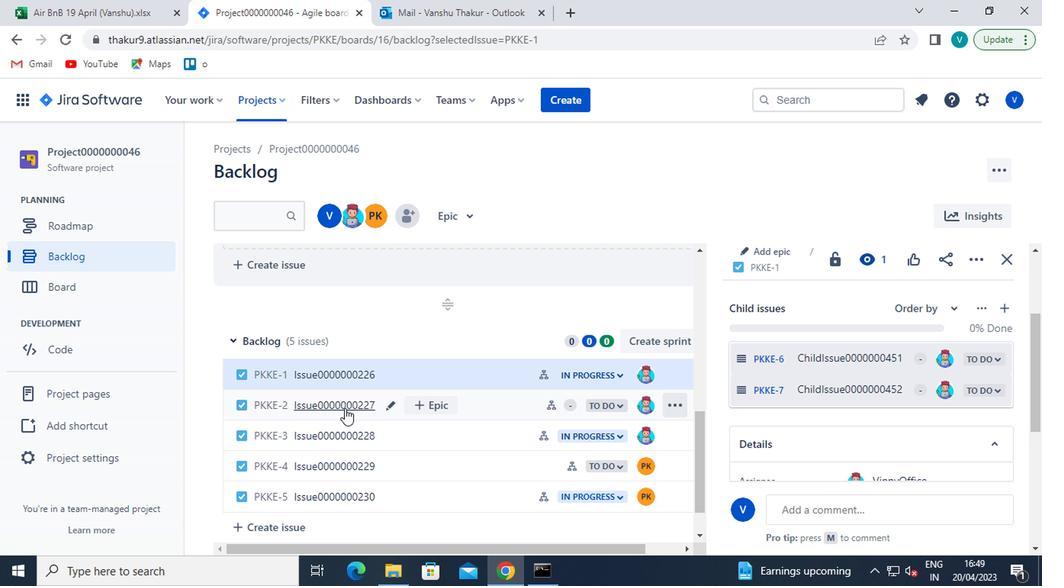 
Action: Mouse moved to (868, 420)
Screenshot: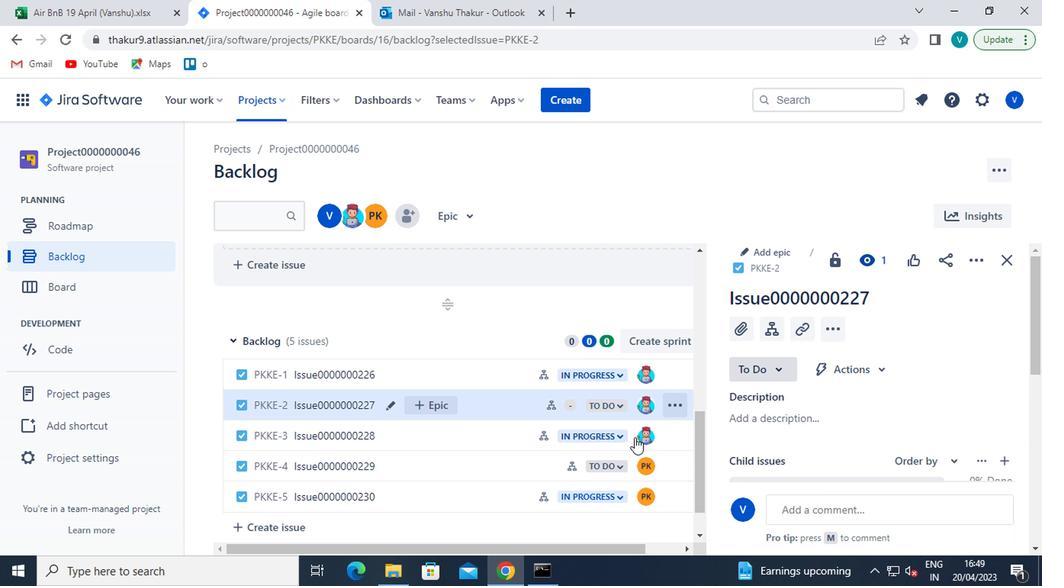 
Action: Mouse scrolled (868, 419) with delta (0, 0)
Screenshot: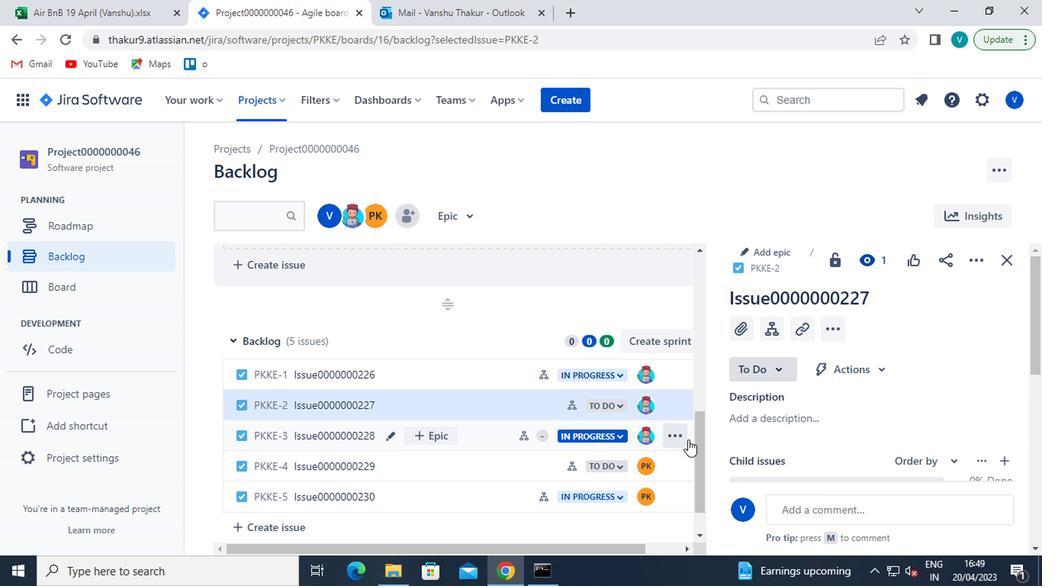 
Action: Mouse moved to (870, 421)
Screenshot: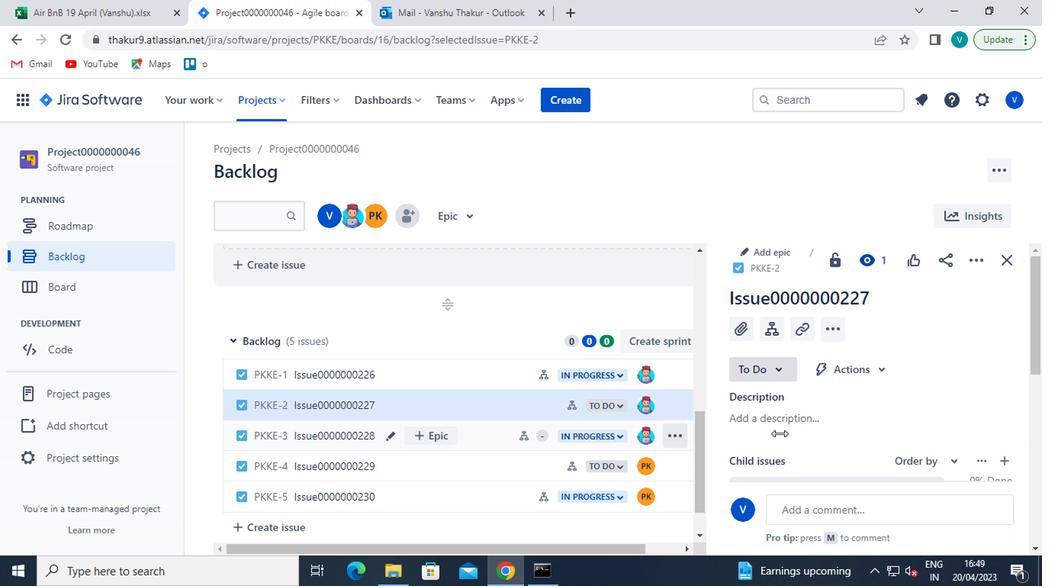 
Action: Mouse scrolled (870, 420) with delta (0, -1)
Screenshot: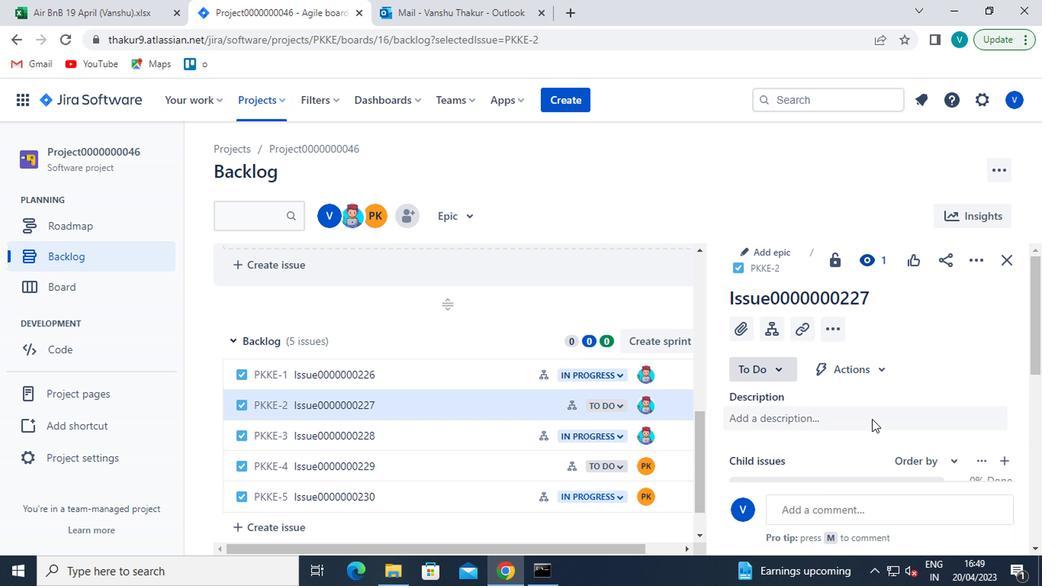 
Action: Mouse moved to (943, 355)
Screenshot: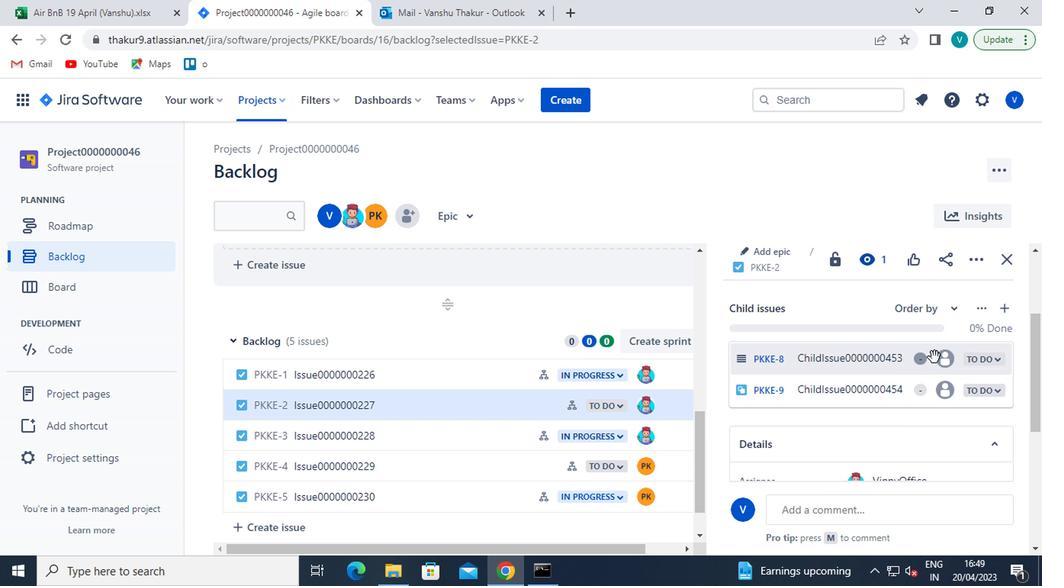 
Action: Mouse pressed left at (943, 355)
Screenshot: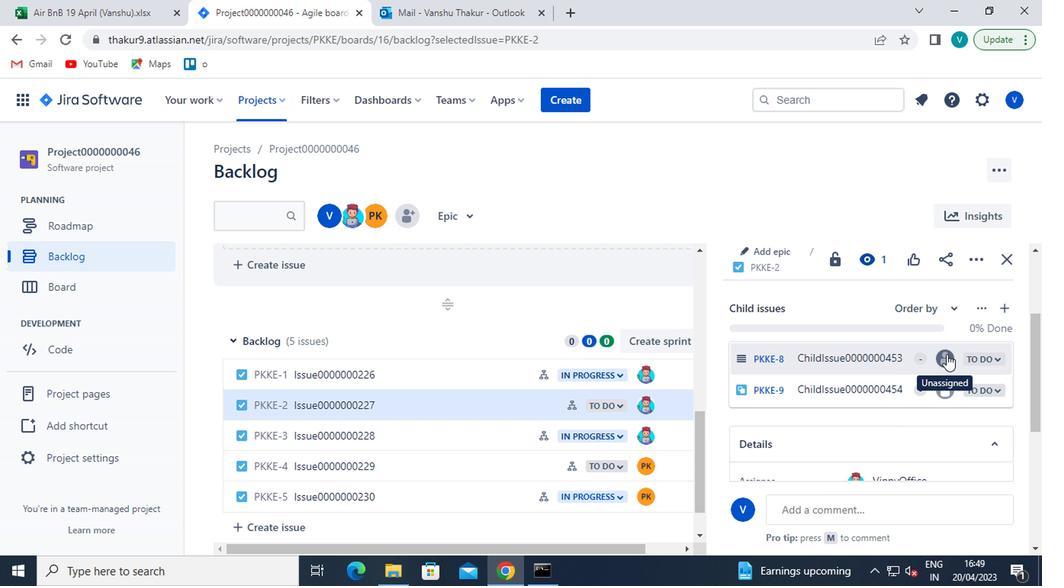 
Action: Mouse moved to (807, 395)
Screenshot: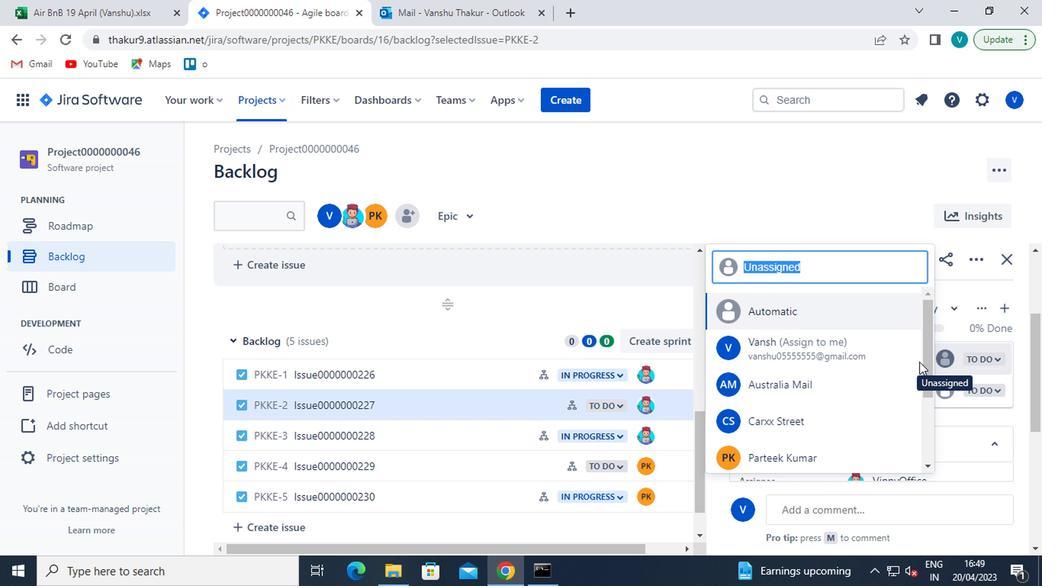 
Action: Mouse scrolled (807, 395) with delta (0, 0)
Screenshot: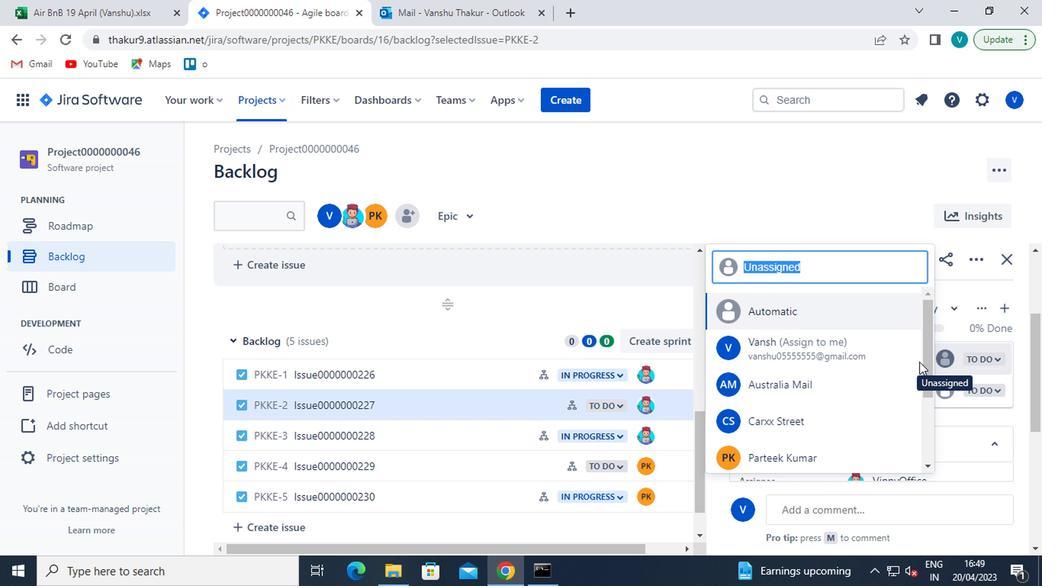 
Action: Mouse moved to (805, 397)
Screenshot: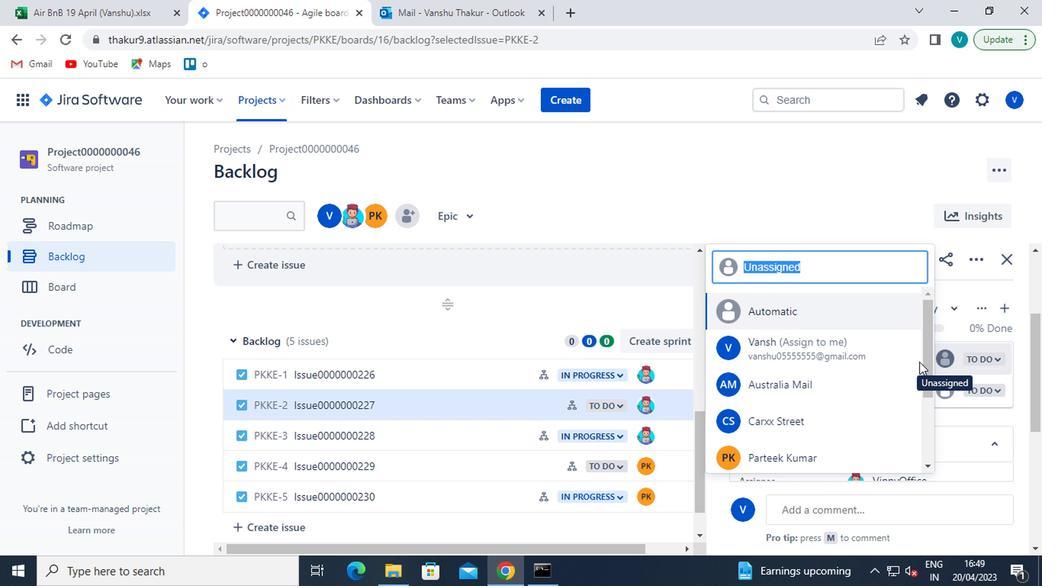 
Action: Mouse scrolled (805, 396) with delta (0, 0)
Screenshot: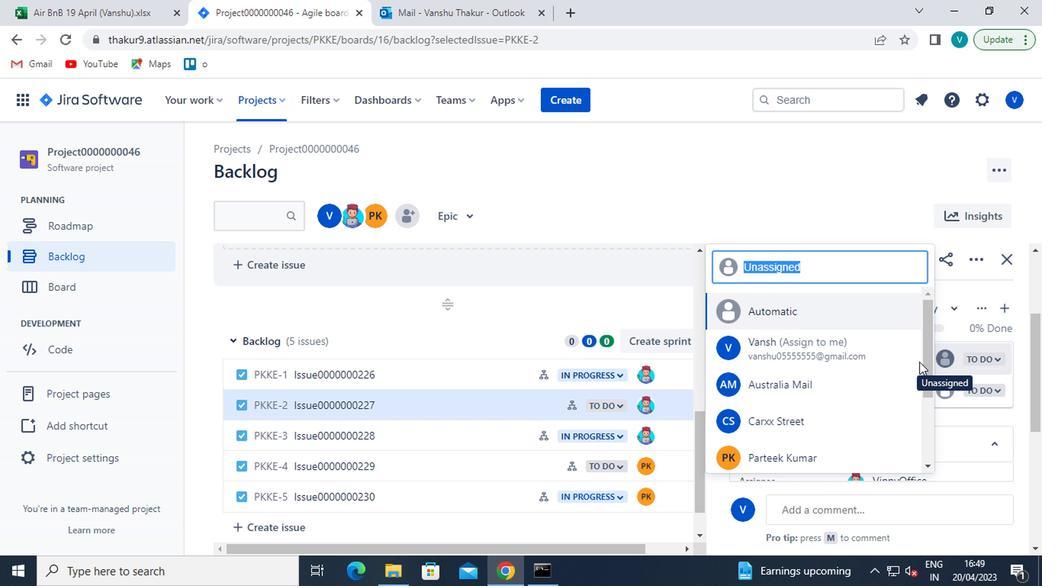 
Action: Mouse scrolled (805, 396) with delta (0, 0)
Screenshot: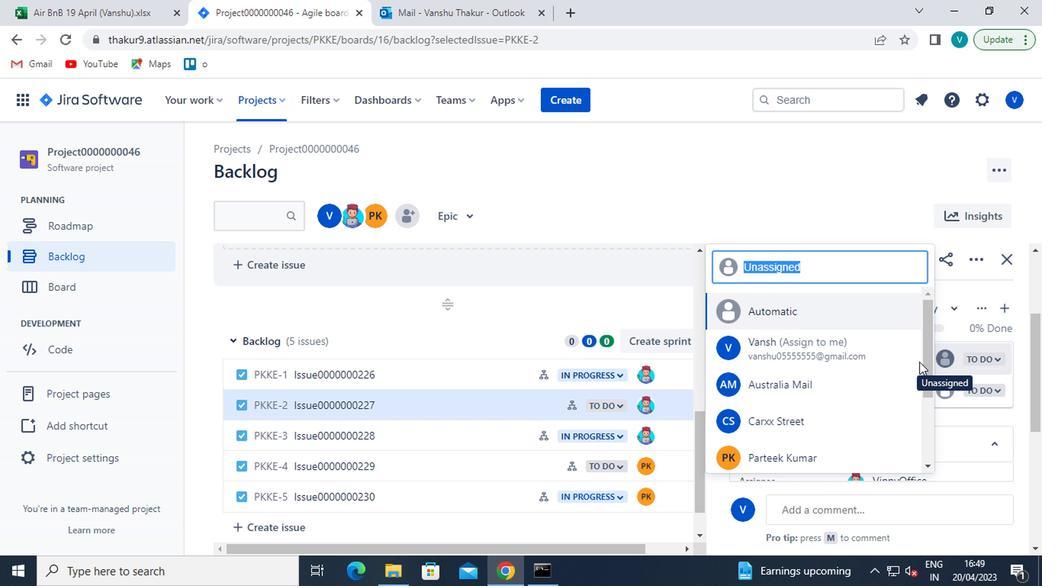 
Action: Mouse scrolled (805, 396) with delta (0, 0)
Screenshot: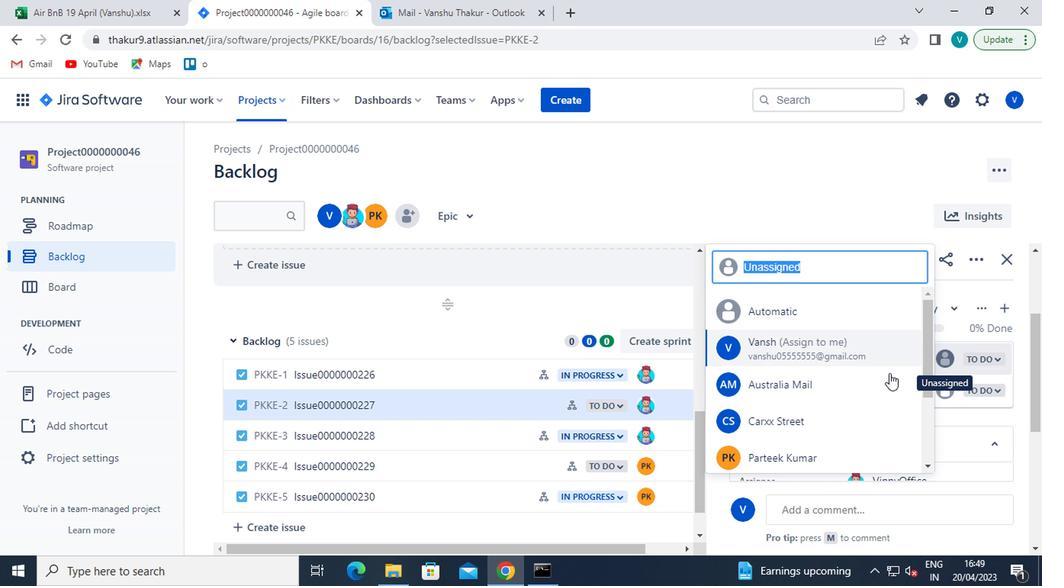 
Action: Mouse scrolled (805, 396) with delta (0, 0)
Screenshot: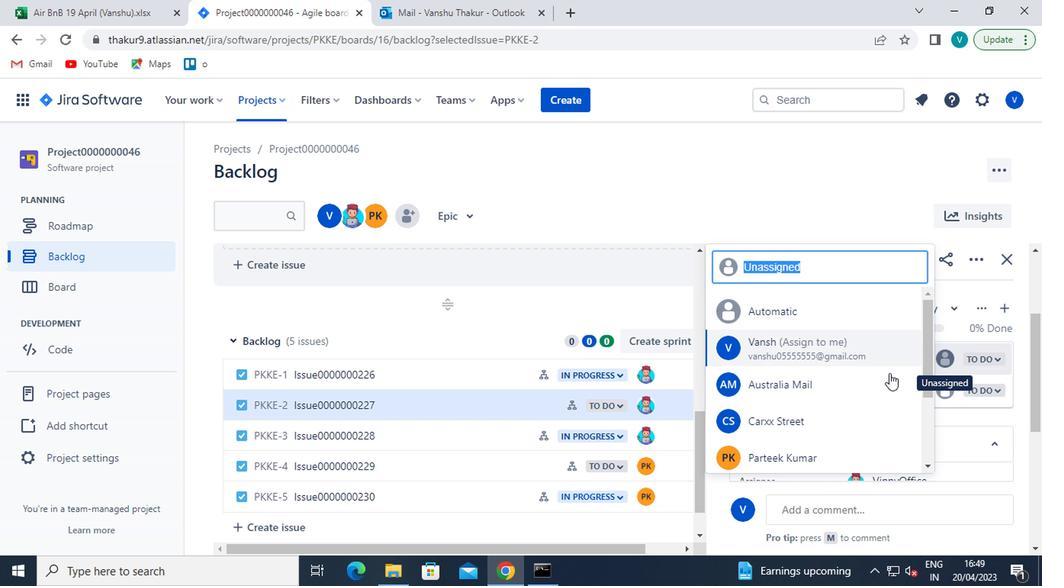 
Action: Mouse moved to (776, 440)
Screenshot: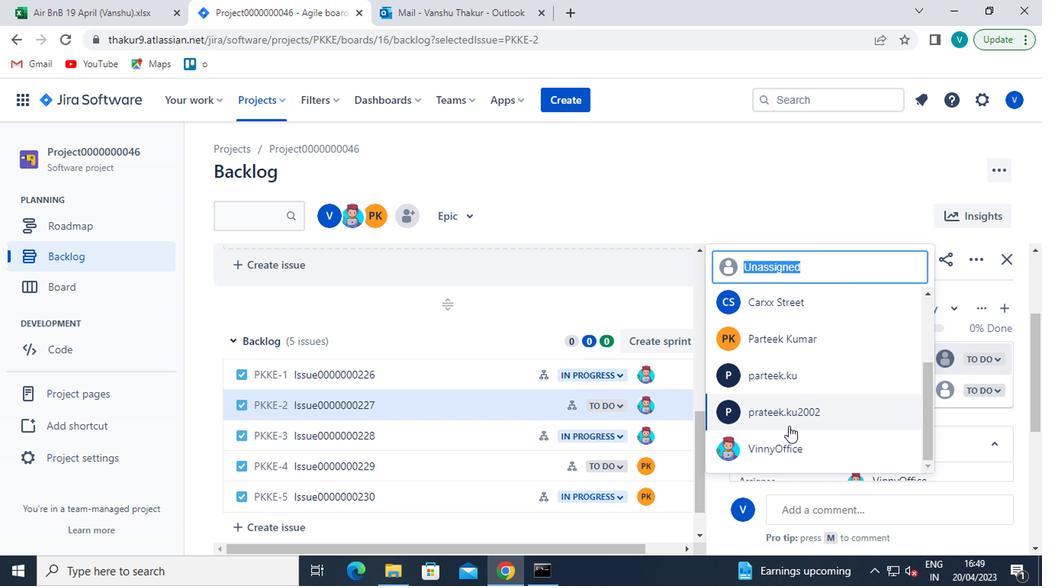 
Action: Mouse pressed left at (776, 440)
Screenshot: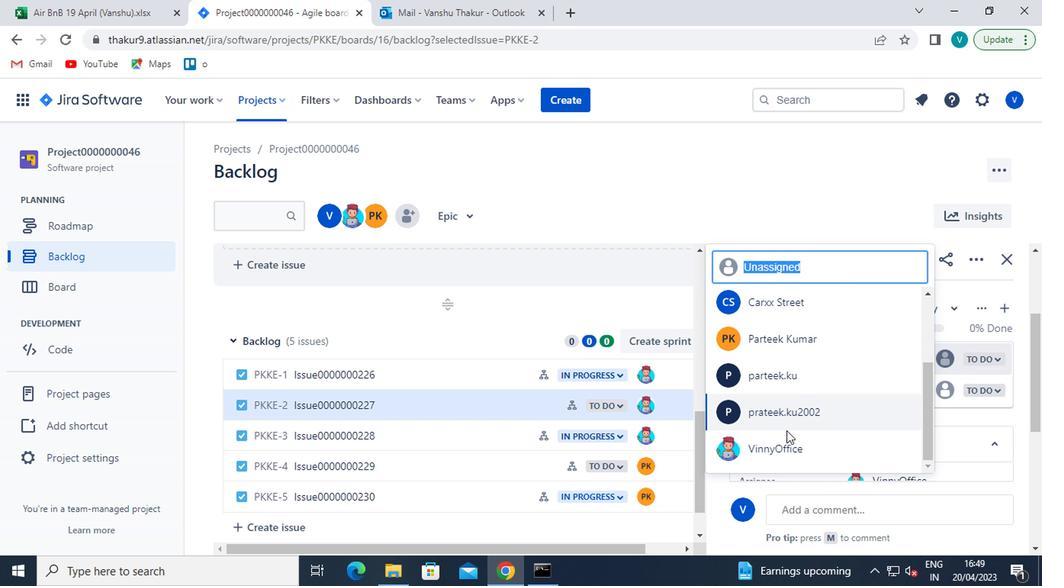
Action: Mouse moved to (761, 454)
Screenshot: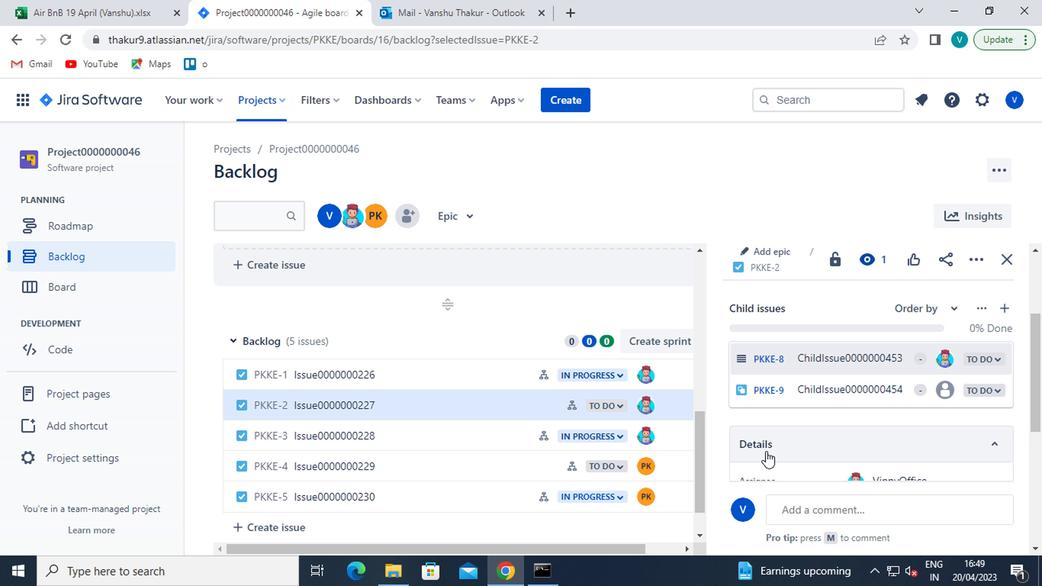 
